 Task: Look for space in Ramanayyapeta, India from 2nd June, 2023 to 6th June, 2023 for 1 adult in price range Rs.10000 to Rs.13000. Place can be private room with 1  bedroom having 1 bed and 1 bathroom. Property type can be house, flat, guest house, hotel. Amenities needed are: washing machine. Booking option can be shelf check-in. Required host language is English.
Action: Mouse moved to (460, 101)
Screenshot: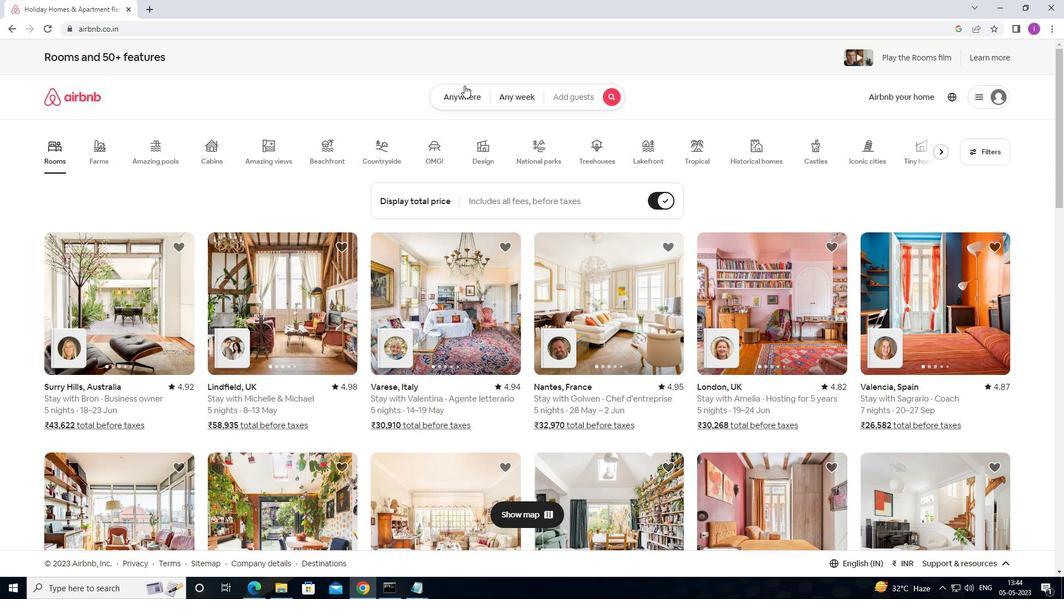 
Action: Mouse pressed left at (460, 101)
Screenshot: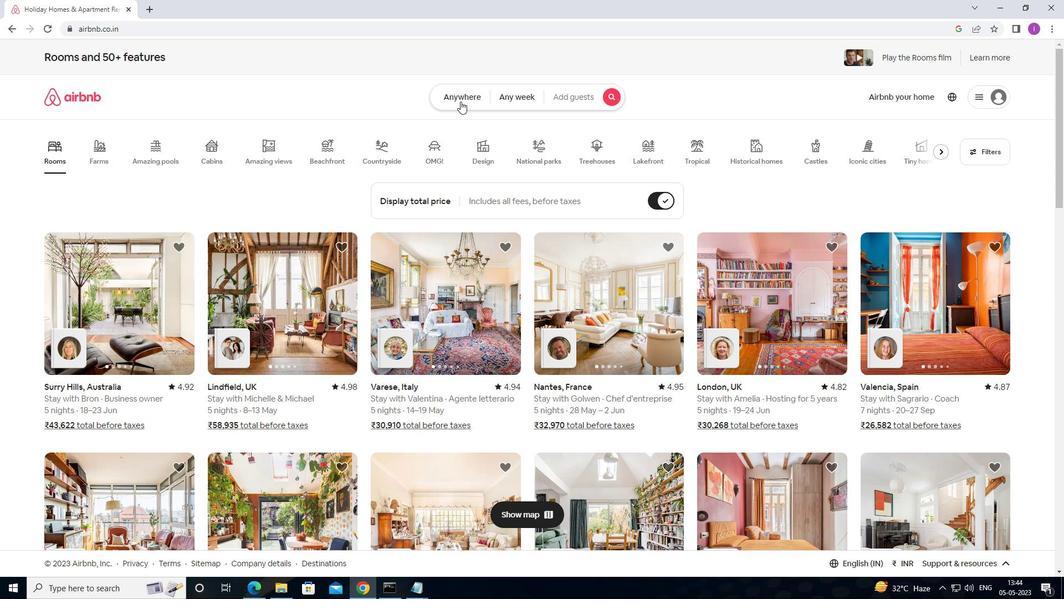 
Action: Mouse moved to (331, 138)
Screenshot: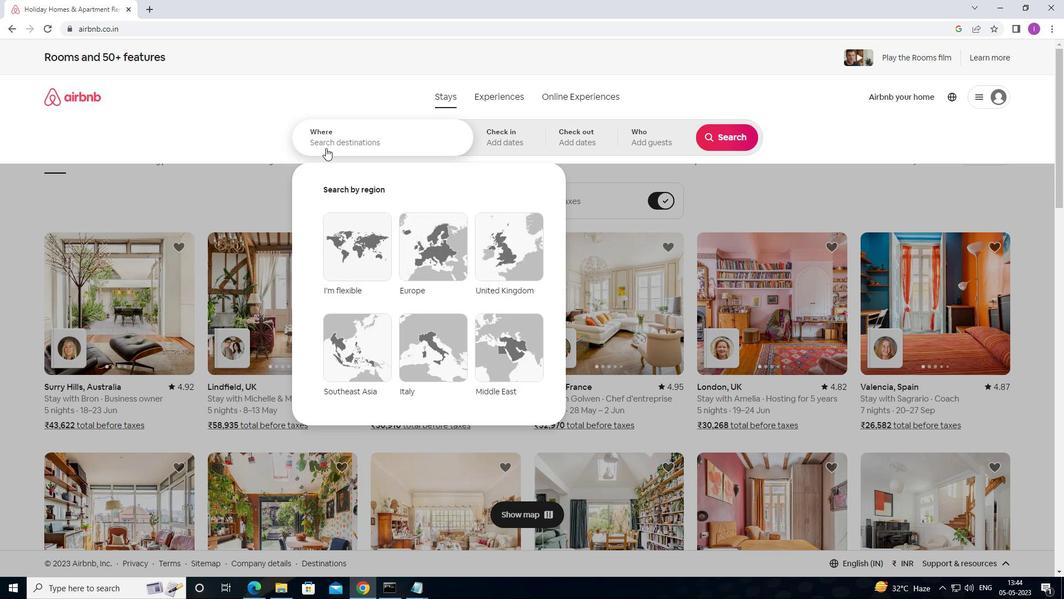 
Action: Mouse pressed left at (331, 138)
Screenshot: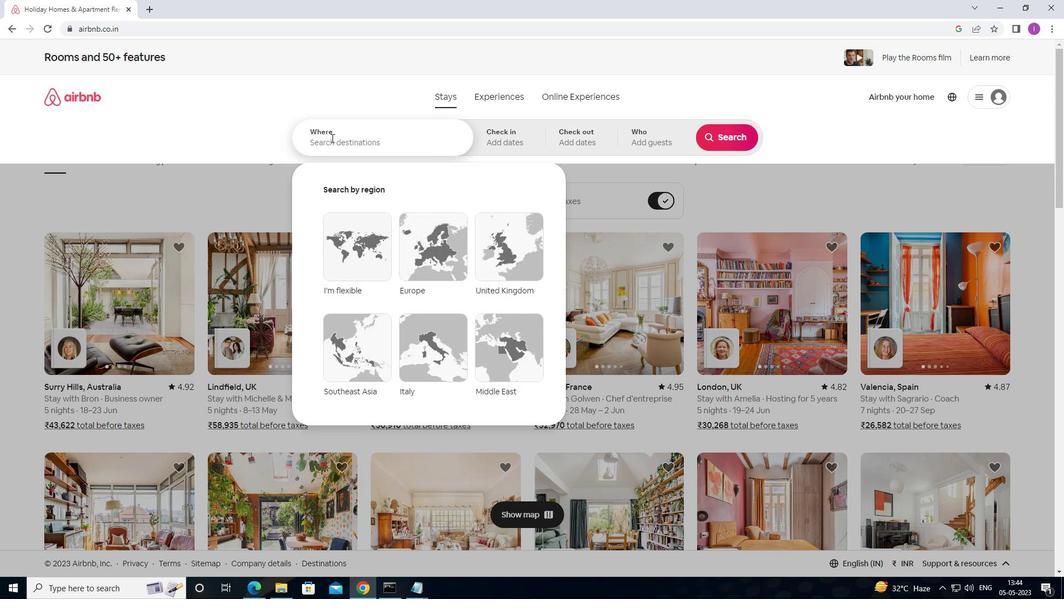 
Action: Mouse moved to (337, 148)
Screenshot: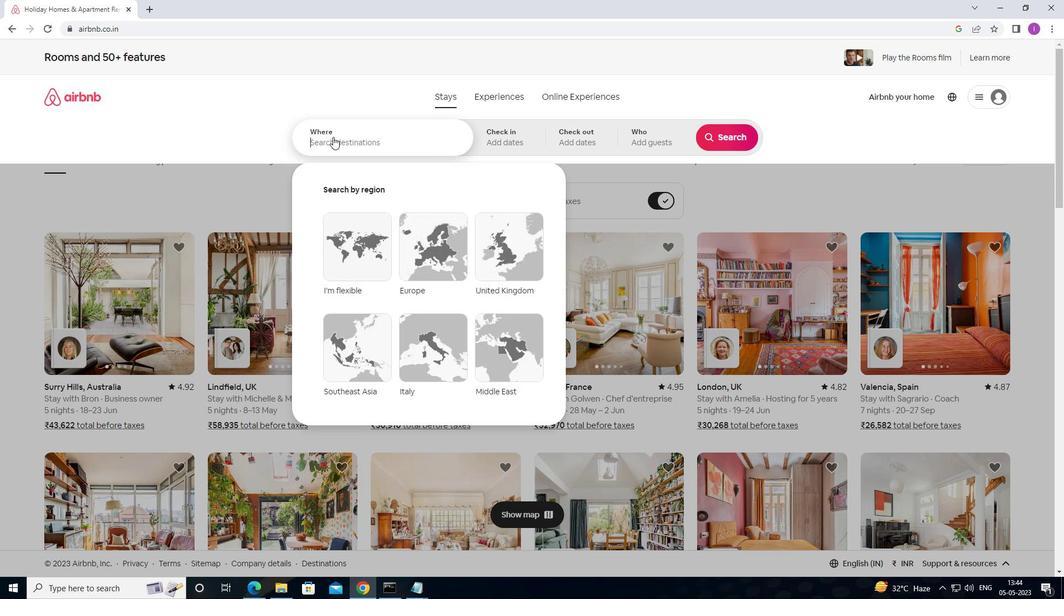 
Action: Key pressed <Key.shift><Key.shift><Key.shift><Key.shift><Key.shift><Key.shift><Key.shift>RAMANAYYAPETA,<Key.shift>INDIA
Screenshot: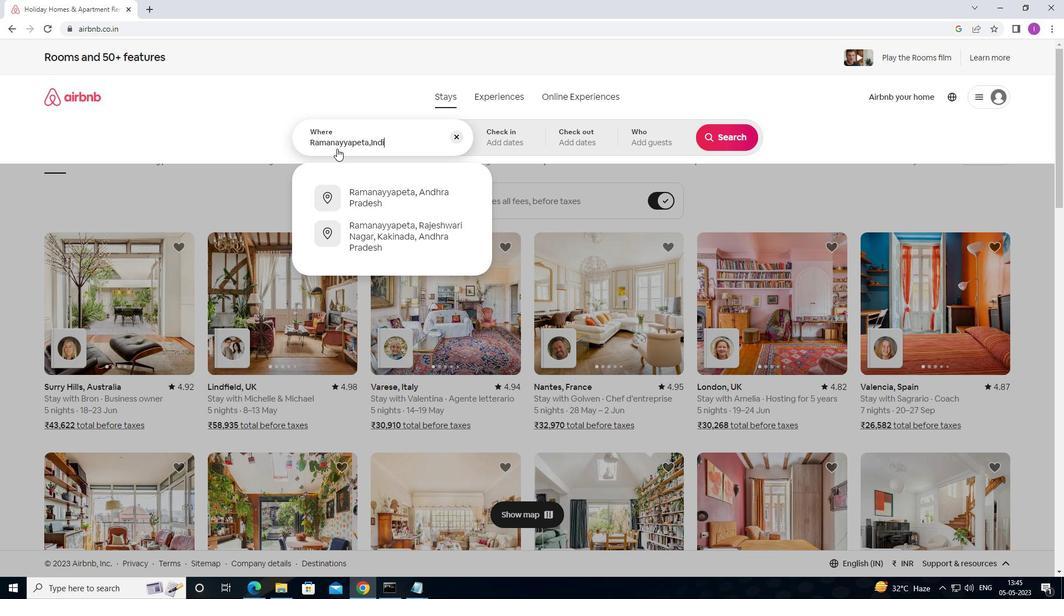 
Action: Mouse moved to (499, 142)
Screenshot: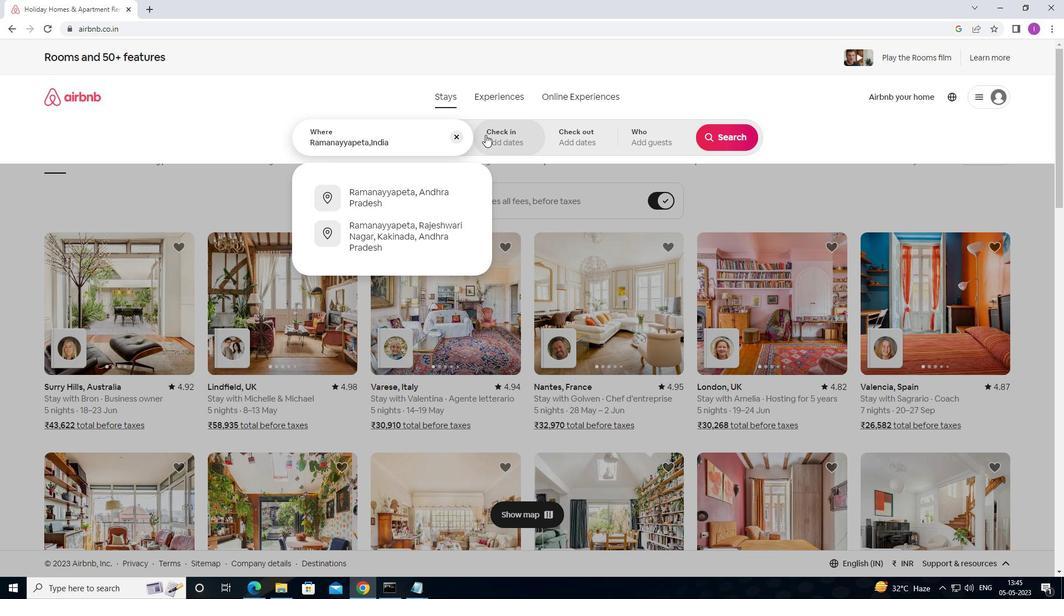 
Action: Mouse pressed left at (499, 142)
Screenshot: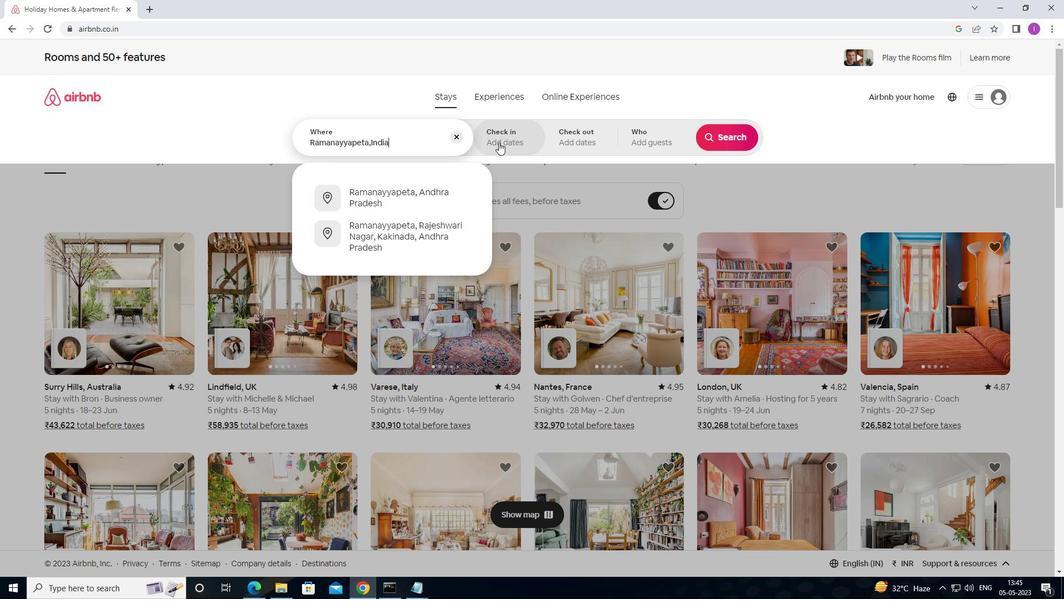 
Action: Mouse moved to (688, 266)
Screenshot: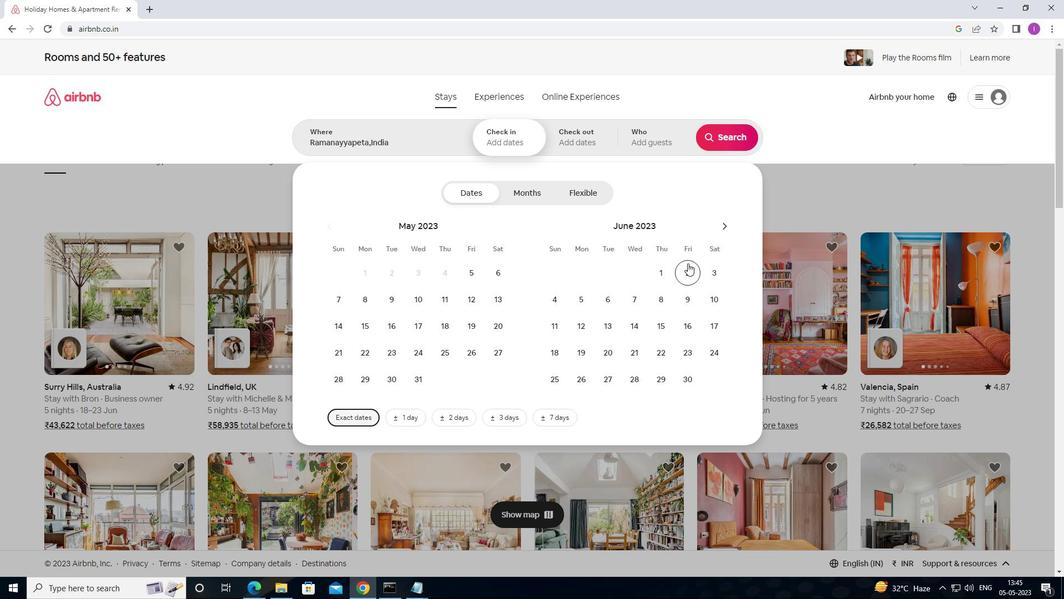 
Action: Mouse pressed left at (688, 266)
Screenshot: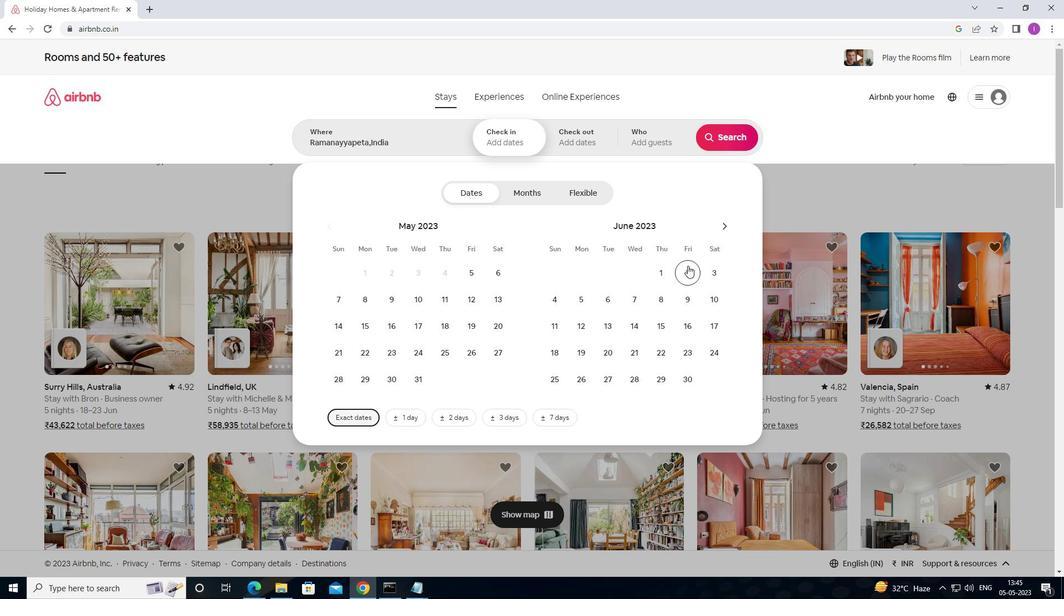 
Action: Mouse moved to (609, 302)
Screenshot: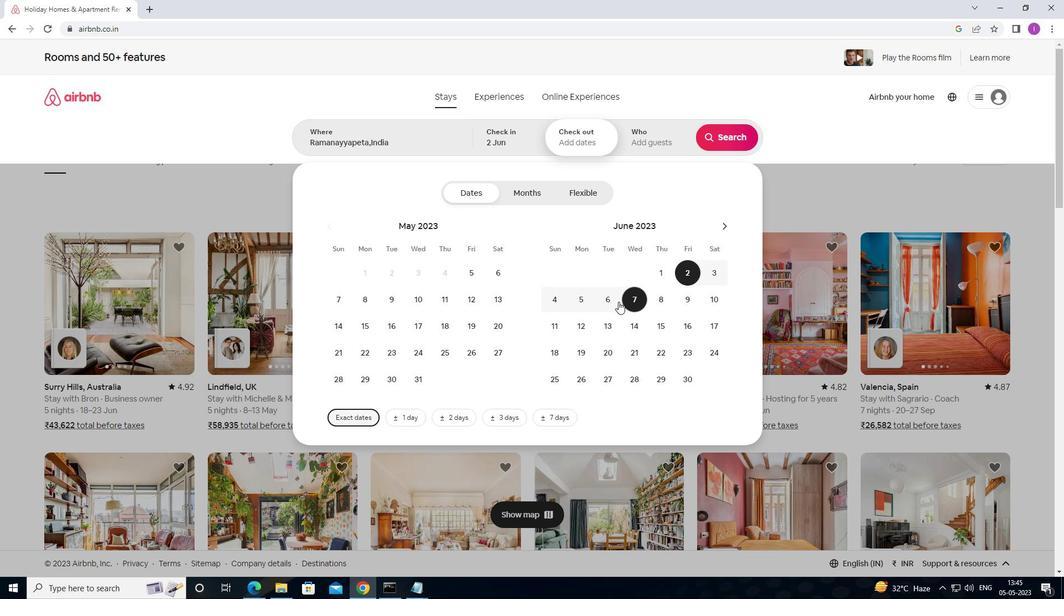 
Action: Mouse pressed left at (609, 302)
Screenshot: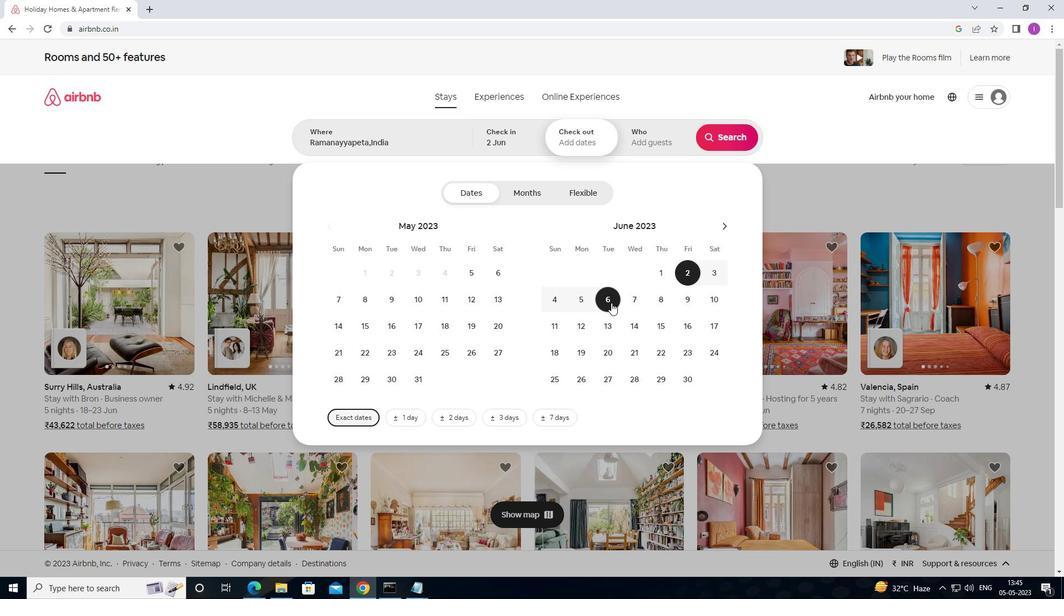 
Action: Mouse moved to (637, 148)
Screenshot: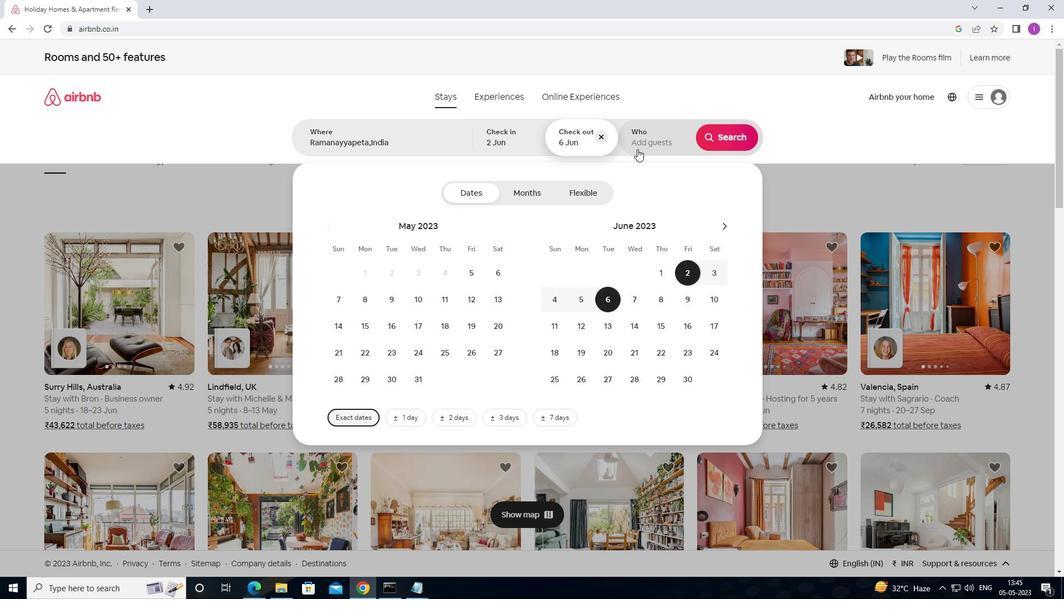 
Action: Mouse pressed left at (637, 148)
Screenshot: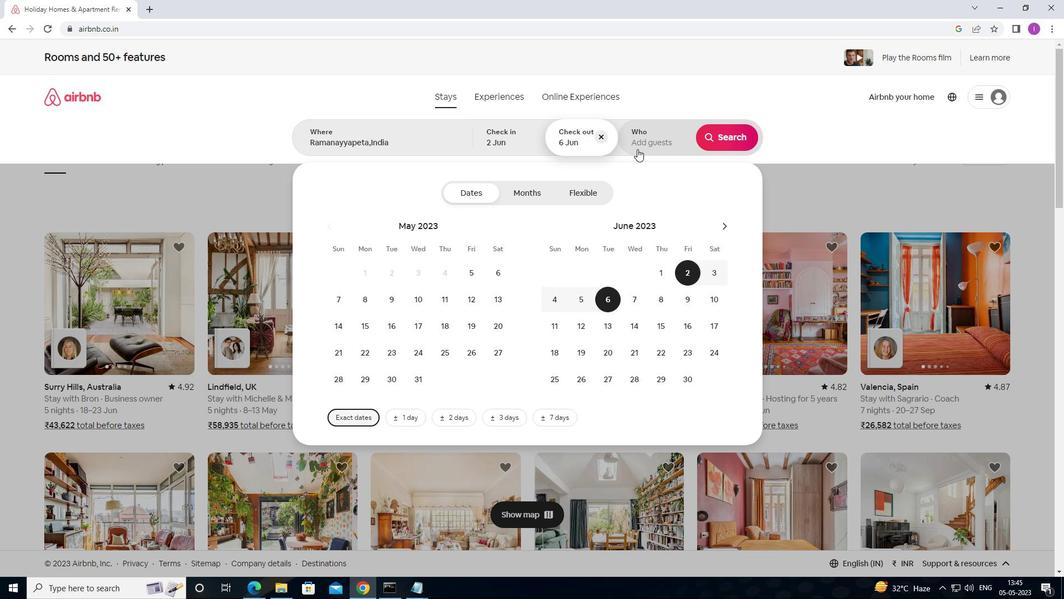 
Action: Mouse moved to (733, 200)
Screenshot: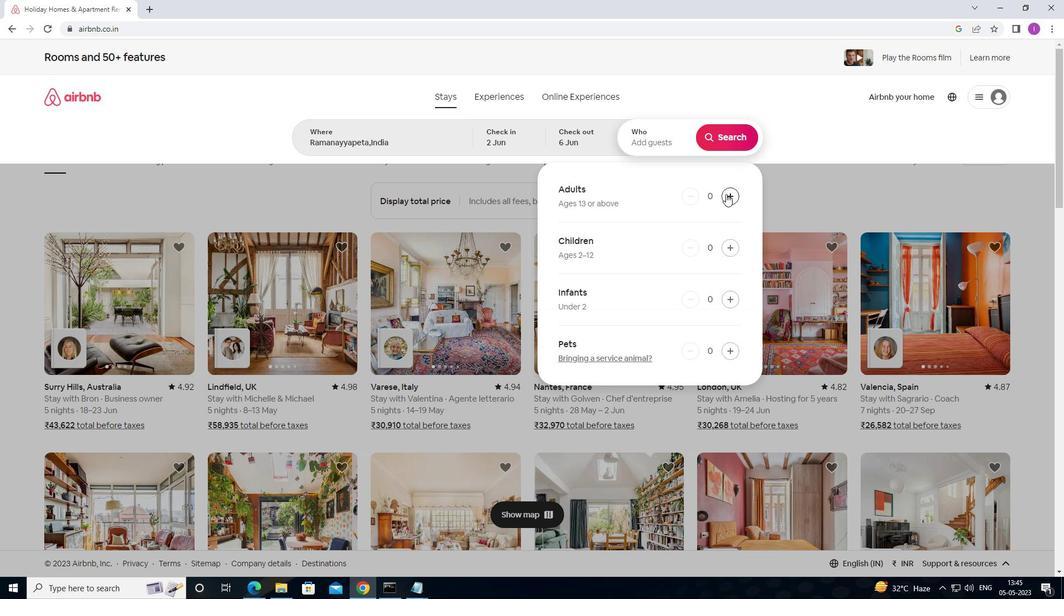 
Action: Mouse pressed left at (733, 200)
Screenshot: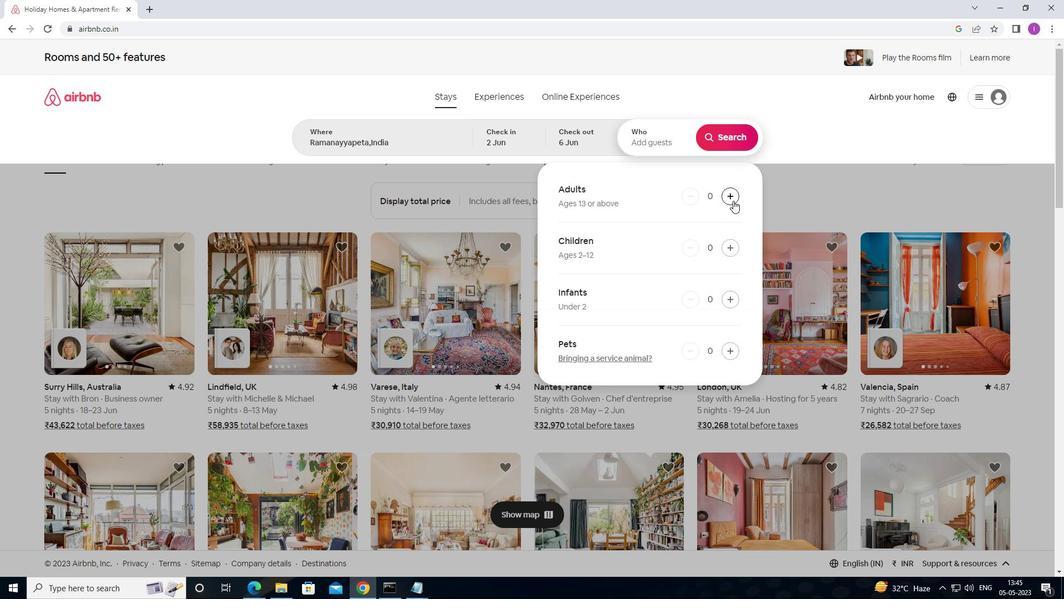 
Action: Mouse moved to (709, 138)
Screenshot: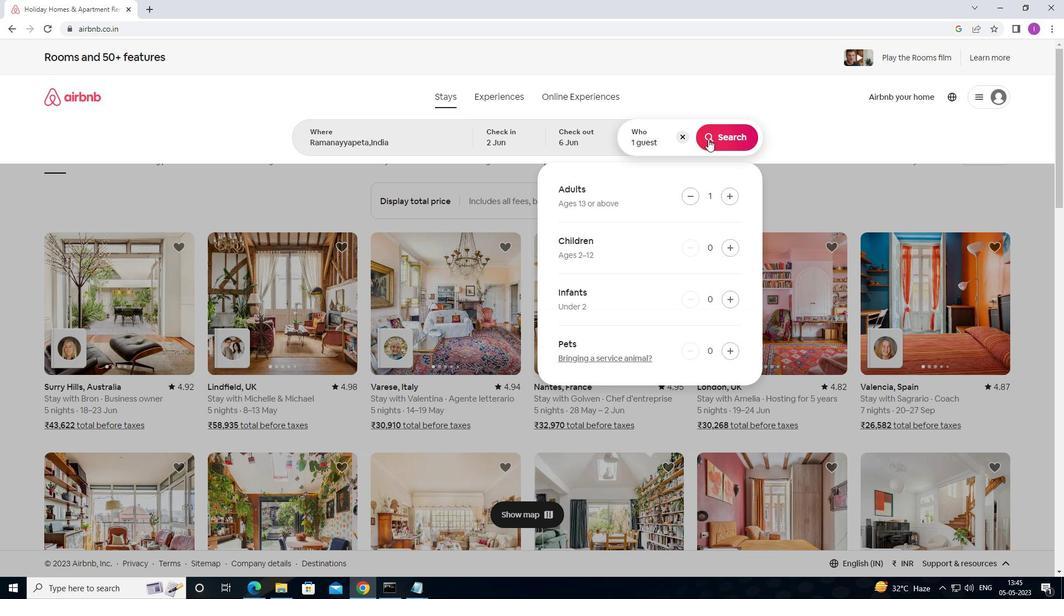 
Action: Mouse pressed left at (709, 138)
Screenshot: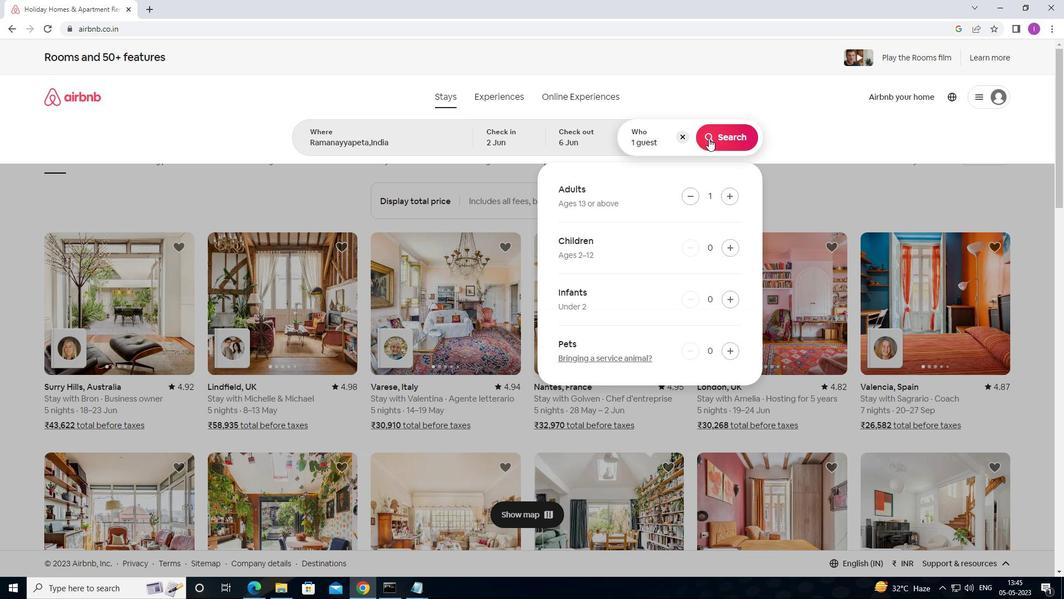 
Action: Mouse moved to (1010, 109)
Screenshot: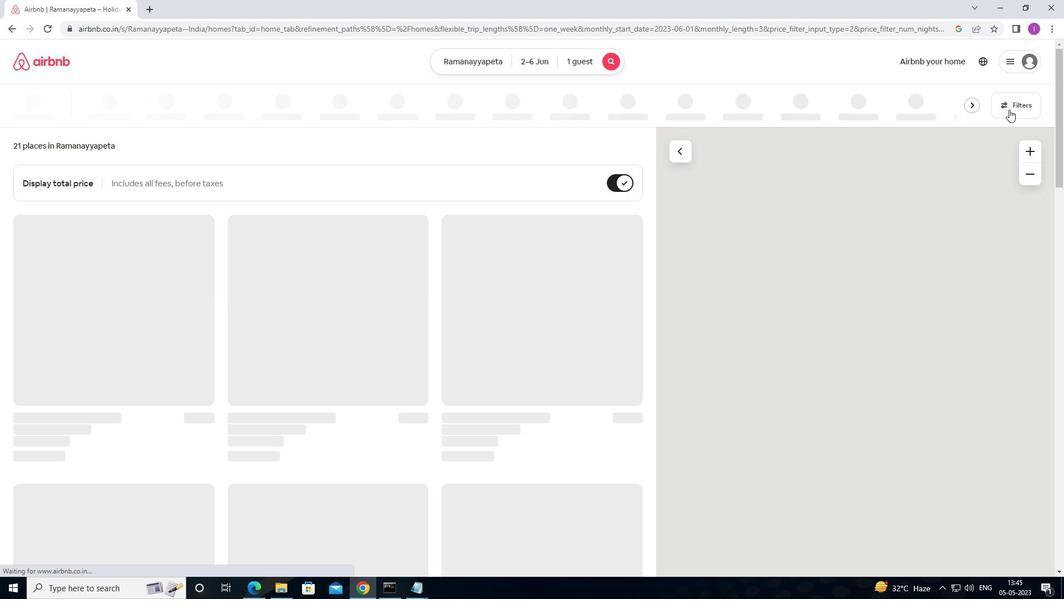 
Action: Mouse pressed left at (1010, 109)
Screenshot: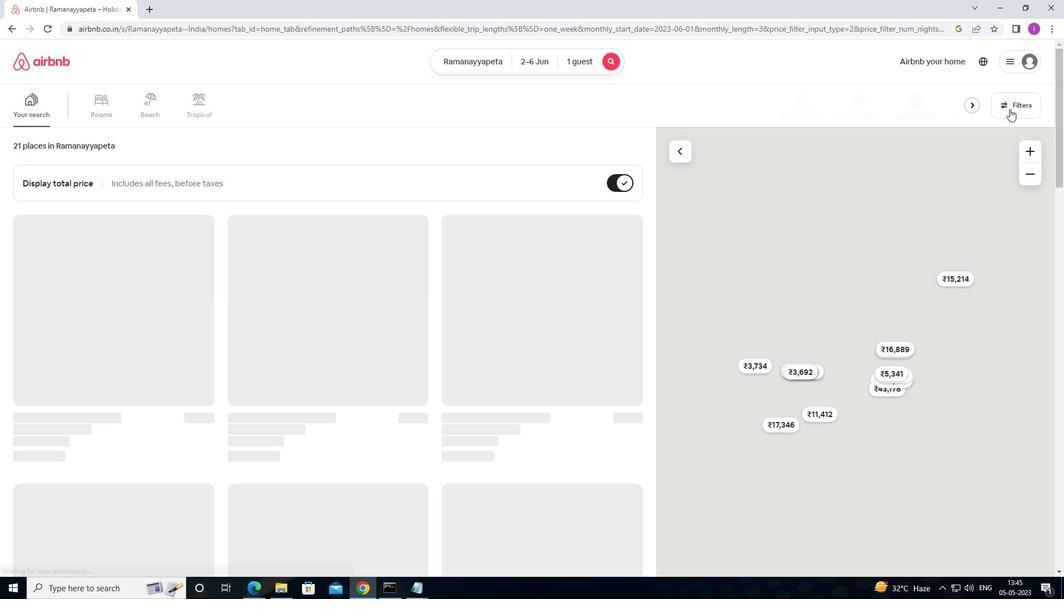 
Action: Mouse moved to (389, 377)
Screenshot: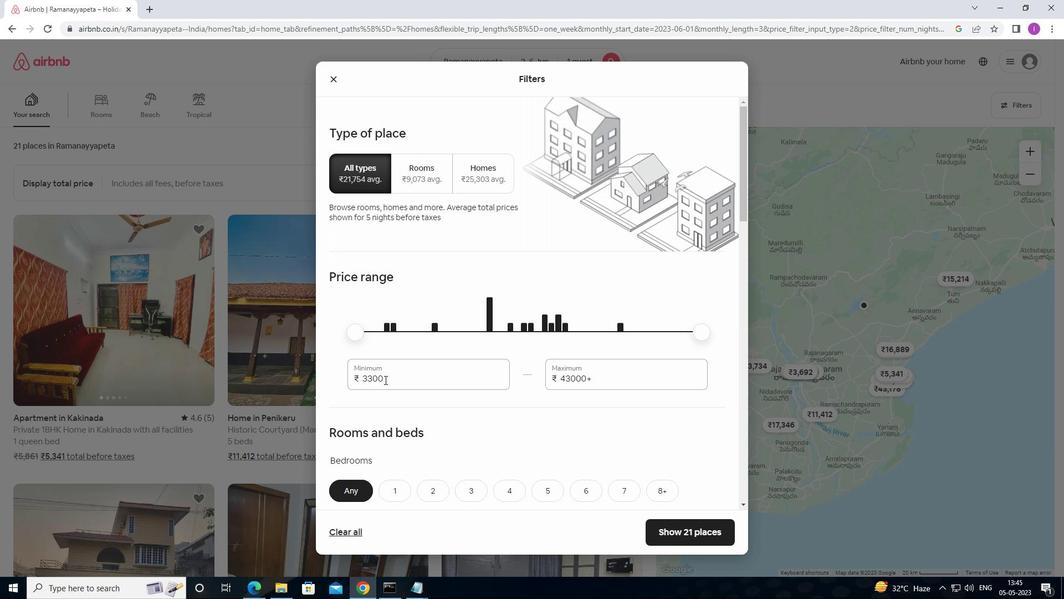 
Action: Mouse pressed left at (389, 377)
Screenshot: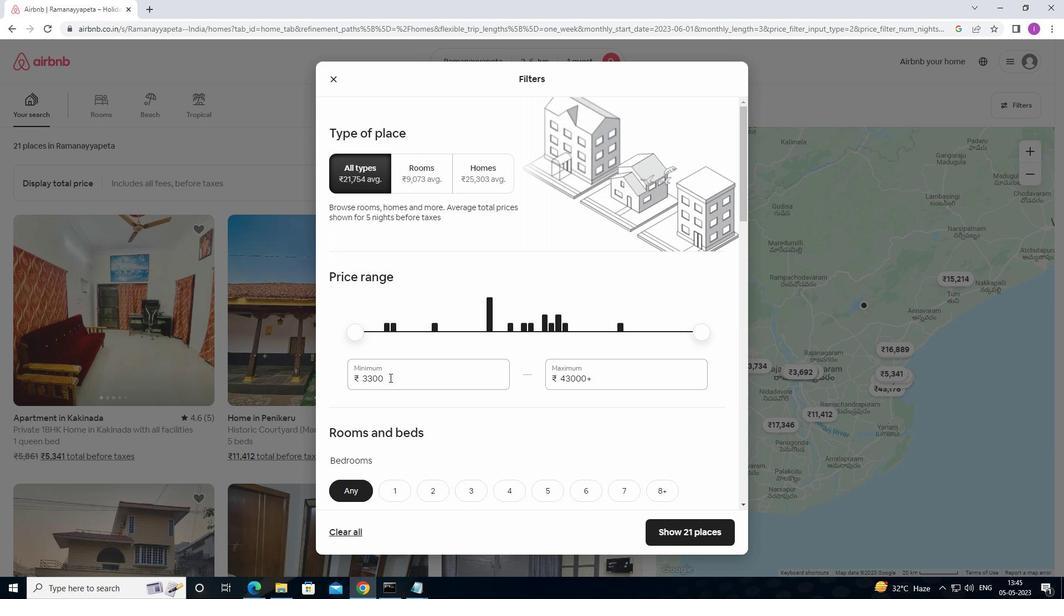 
Action: Mouse moved to (490, 361)
Screenshot: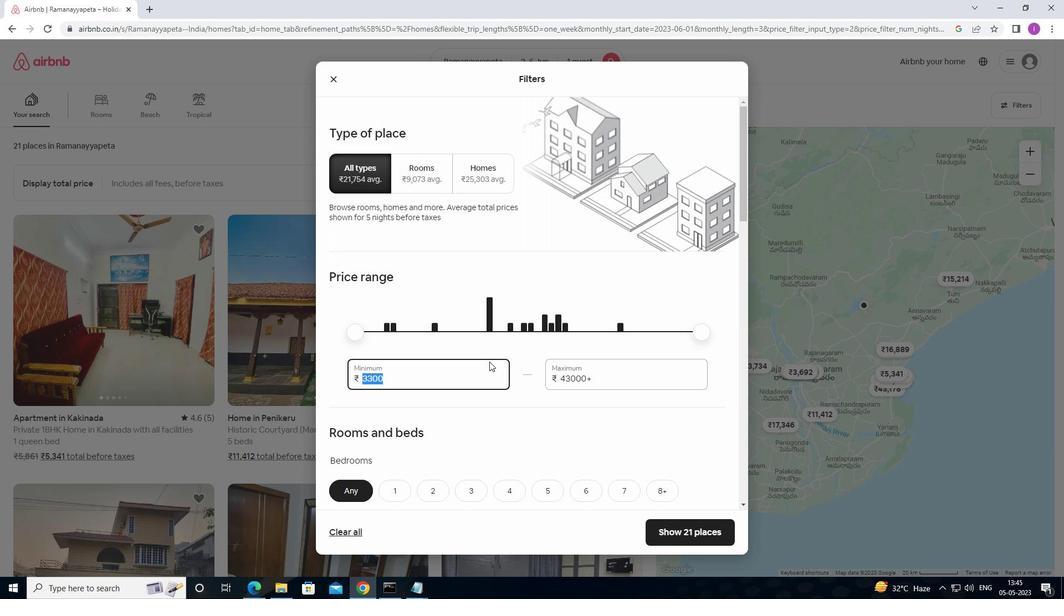 
Action: Key pressed 1
Screenshot: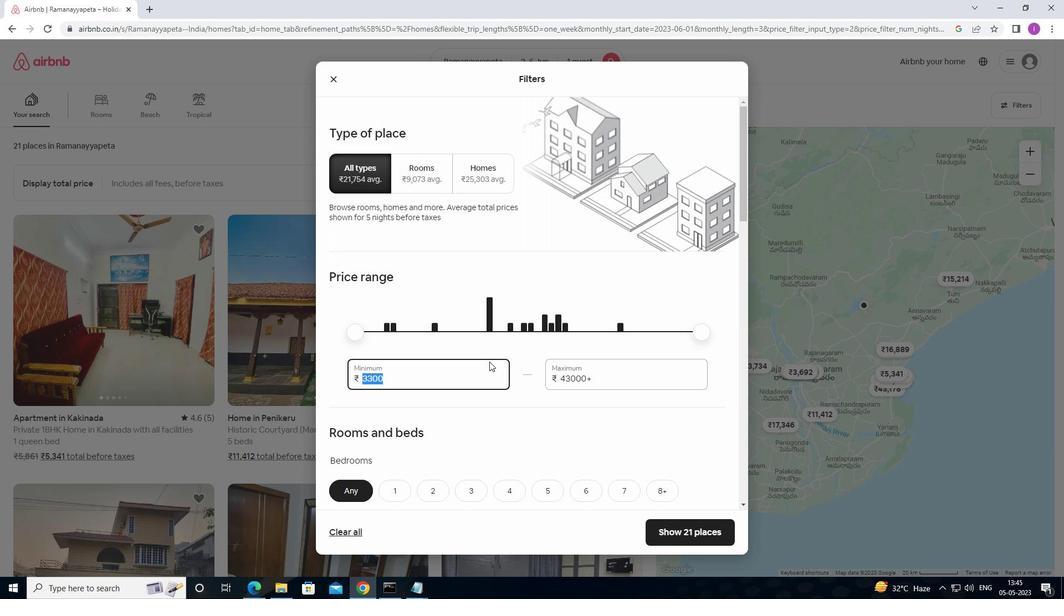 
Action: Mouse moved to (500, 362)
Screenshot: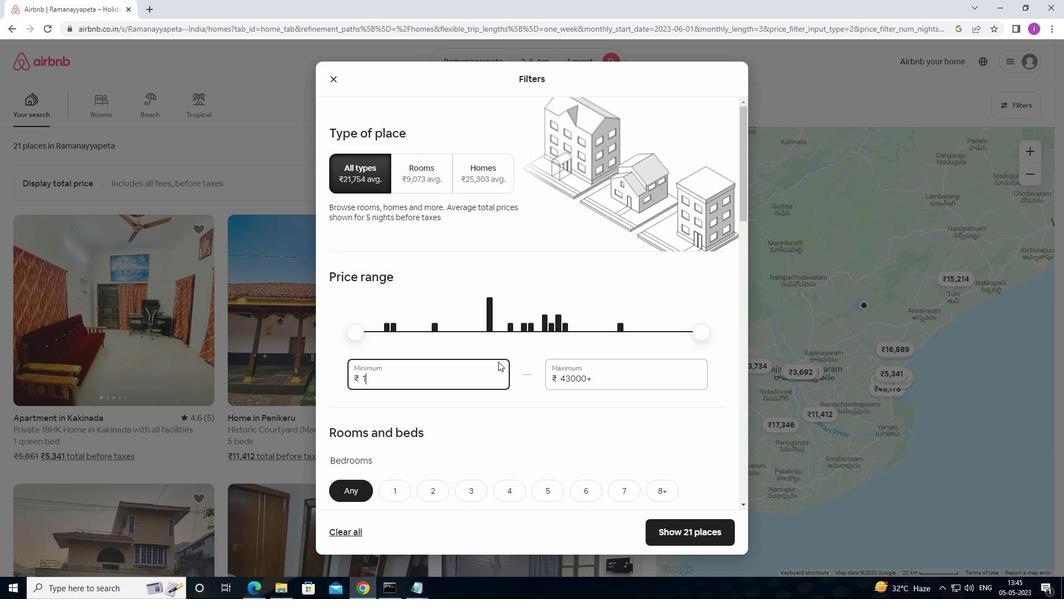 
Action: Key pressed 0
Screenshot: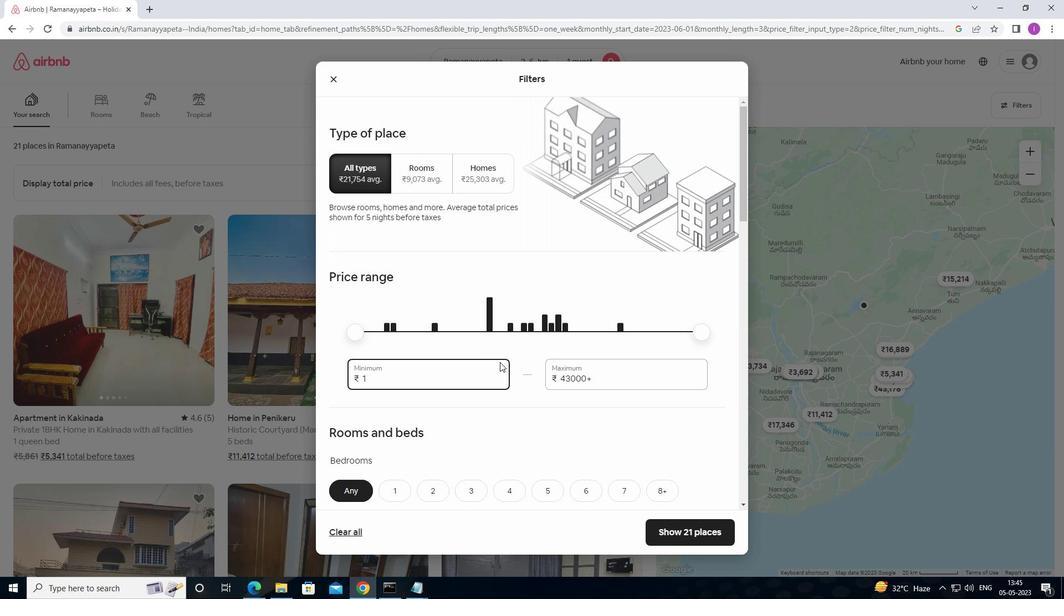 
Action: Mouse moved to (504, 359)
Screenshot: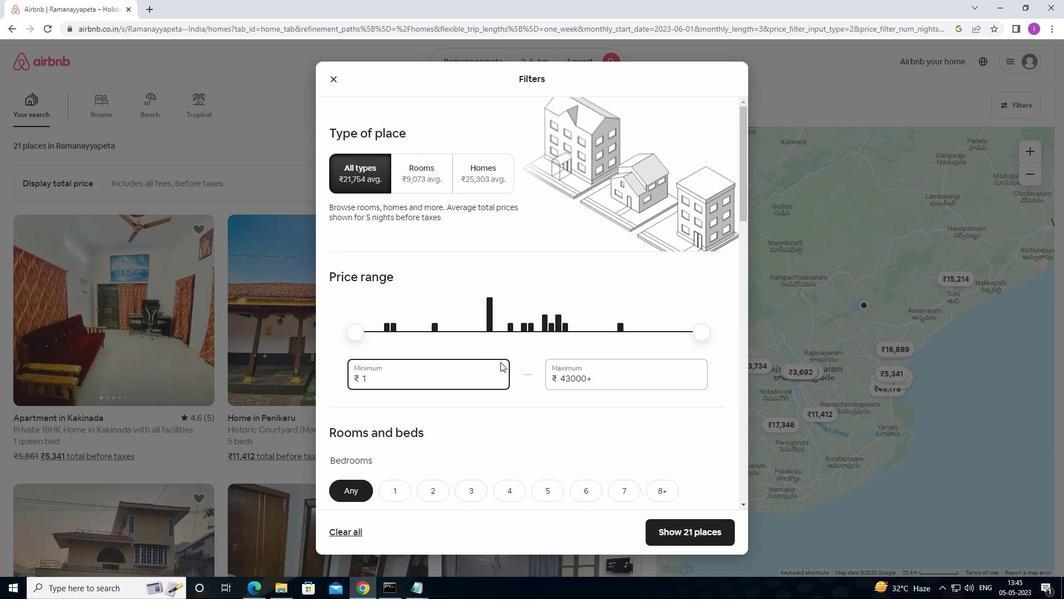 
Action: Key pressed 000
Screenshot: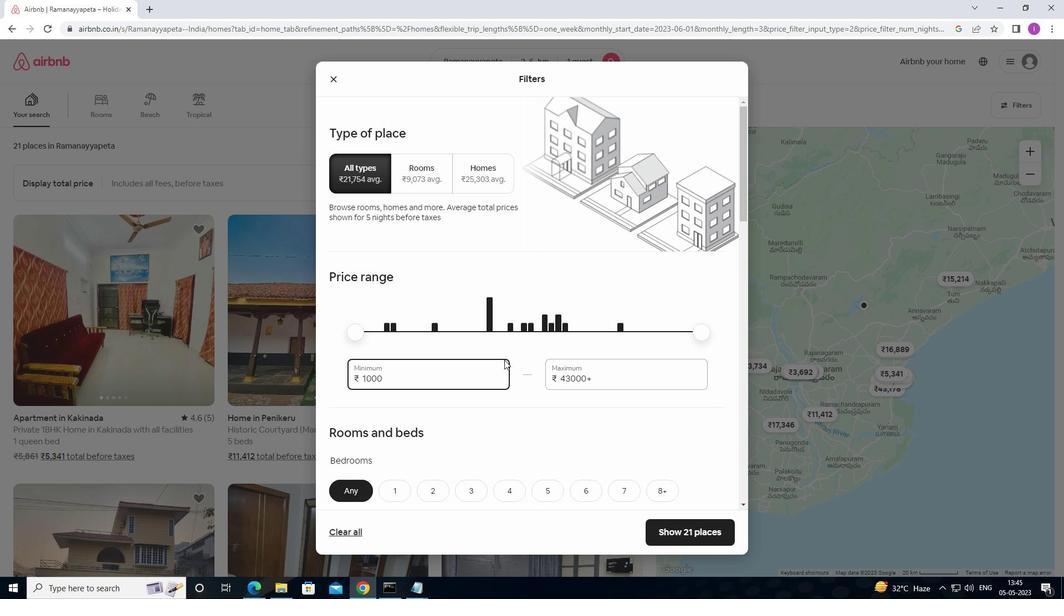 
Action: Mouse moved to (601, 375)
Screenshot: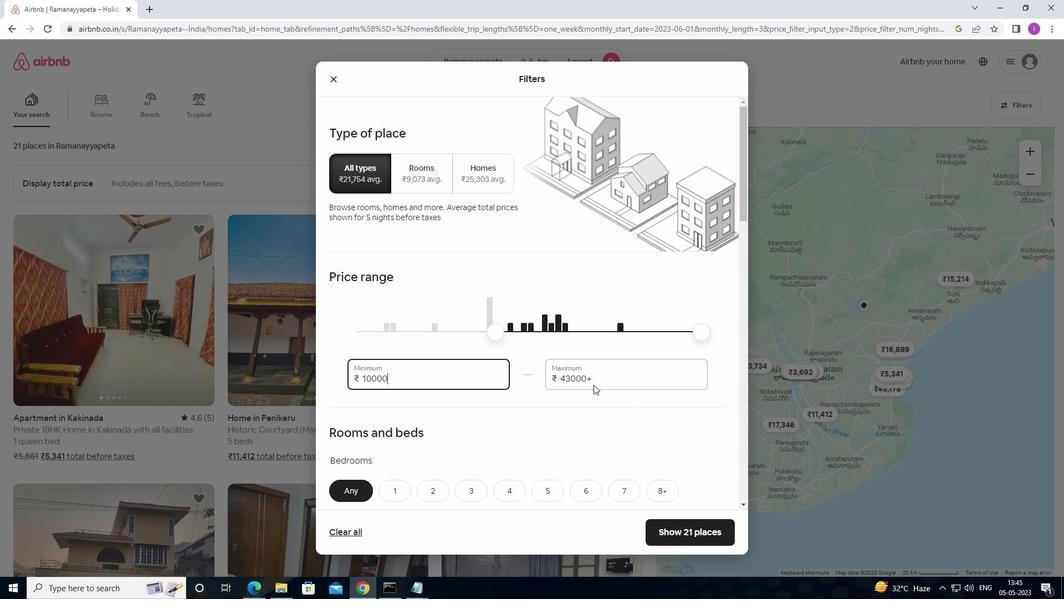 
Action: Mouse pressed left at (601, 375)
Screenshot: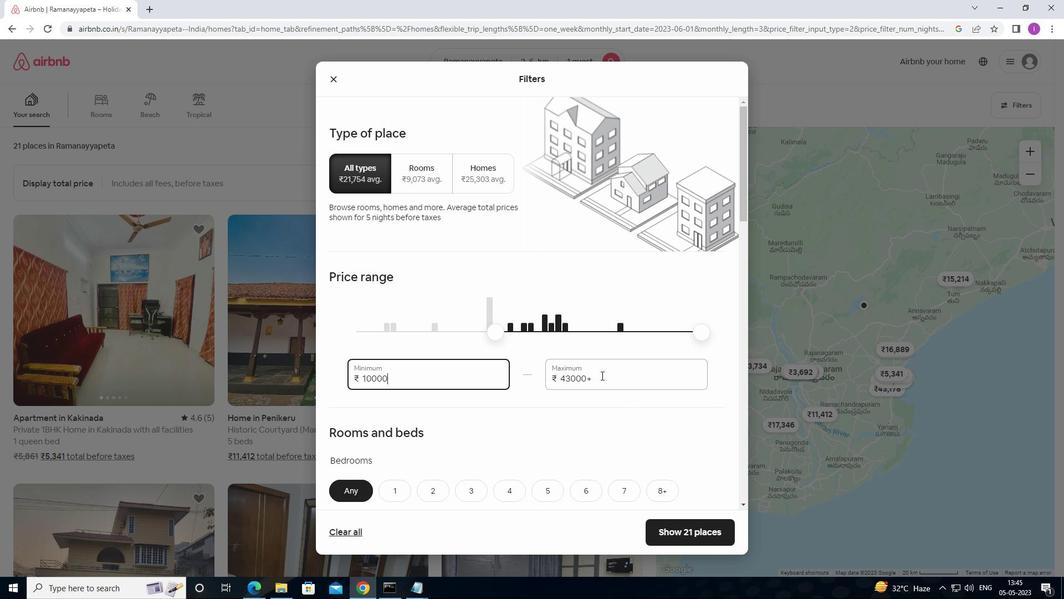 
Action: Mouse moved to (617, 369)
Screenshot: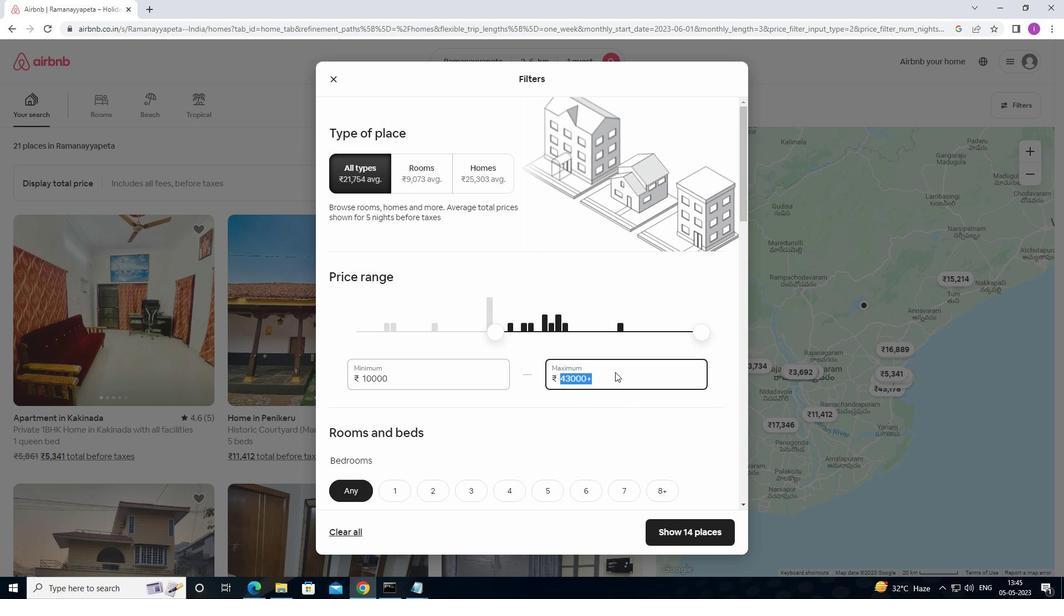 
Action: Key pressed 13
Screenshot: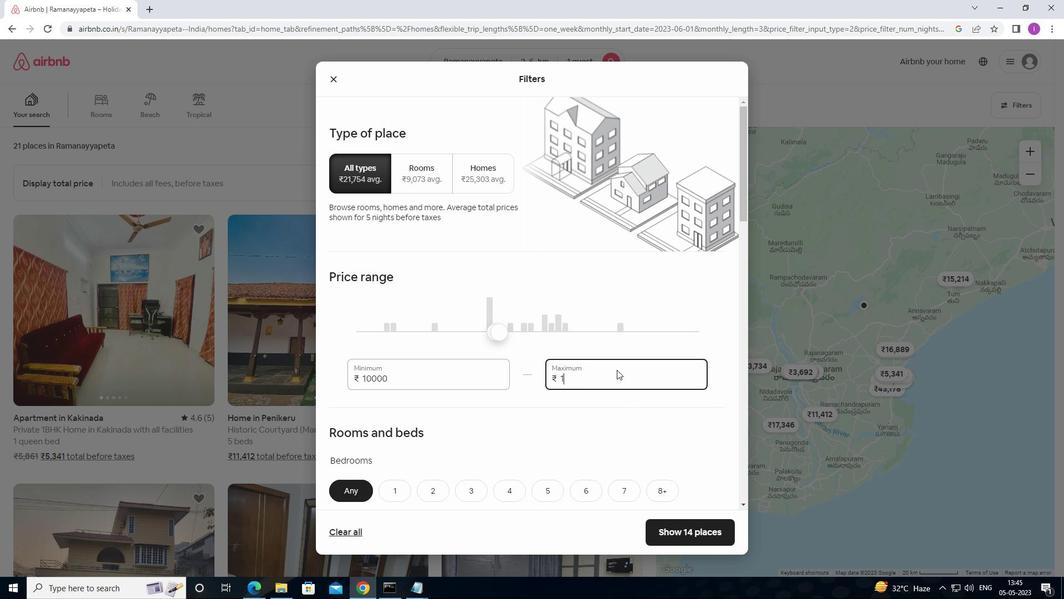 
Action: Mouse moved to (618, 371)
Screenshot: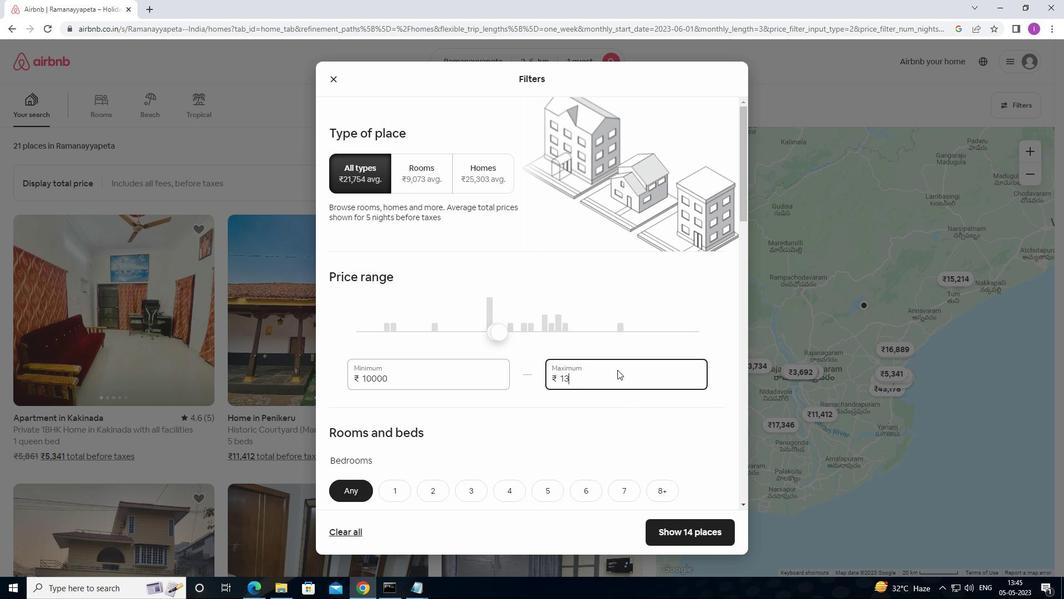 
Action: Key pressed 000
Screenshot: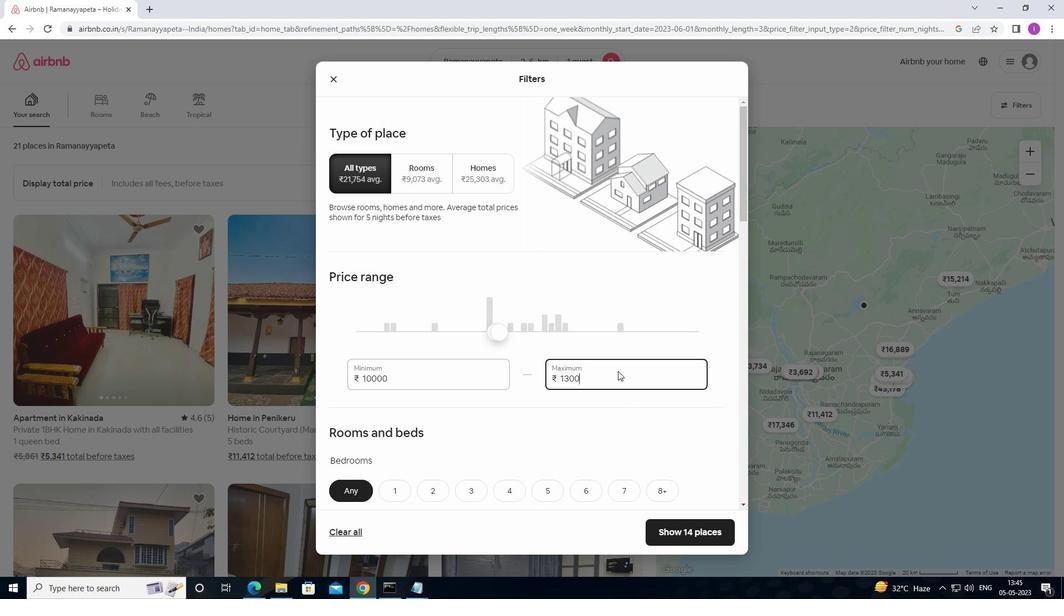 
Action: Mouse scrolled (618, 370) with delta (0, 0)
Screenshot: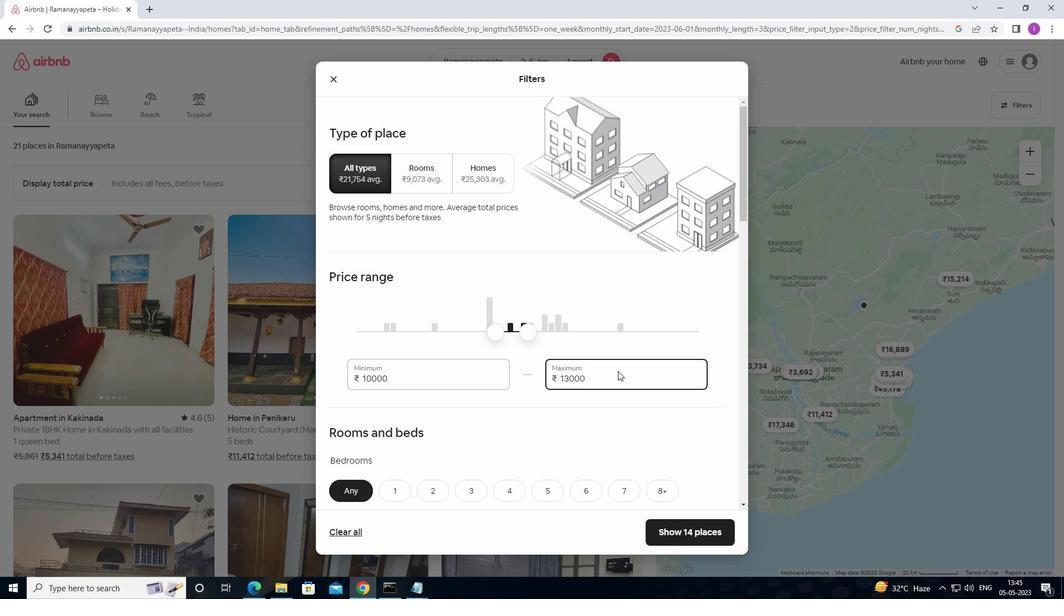 
Action: Mouse moved to (326, 451)
Screenshot: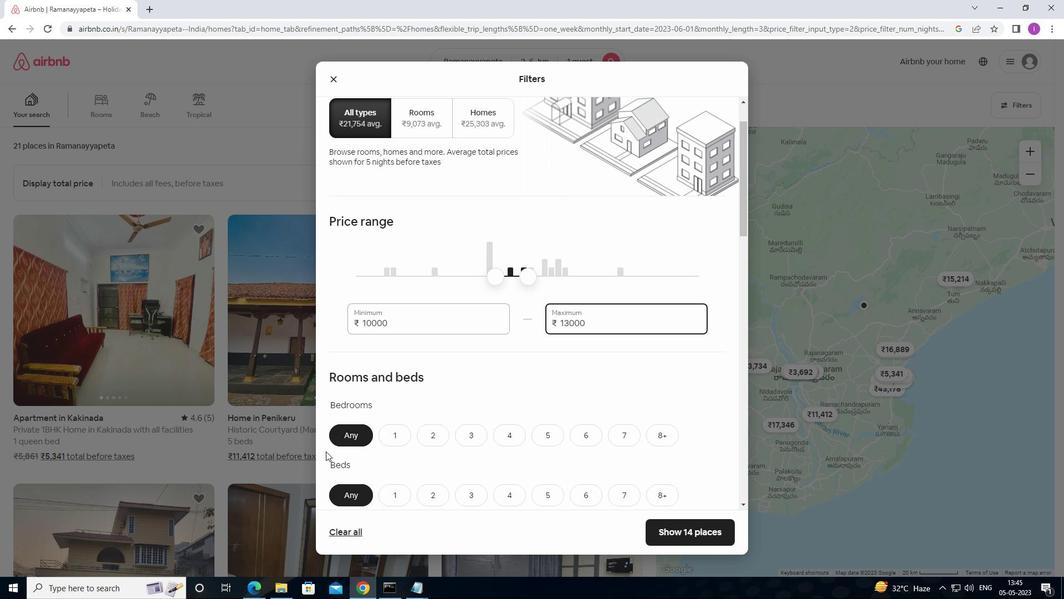
Action: Mouse scrolled (326, 450) with delta (0, 0)
Screenshot: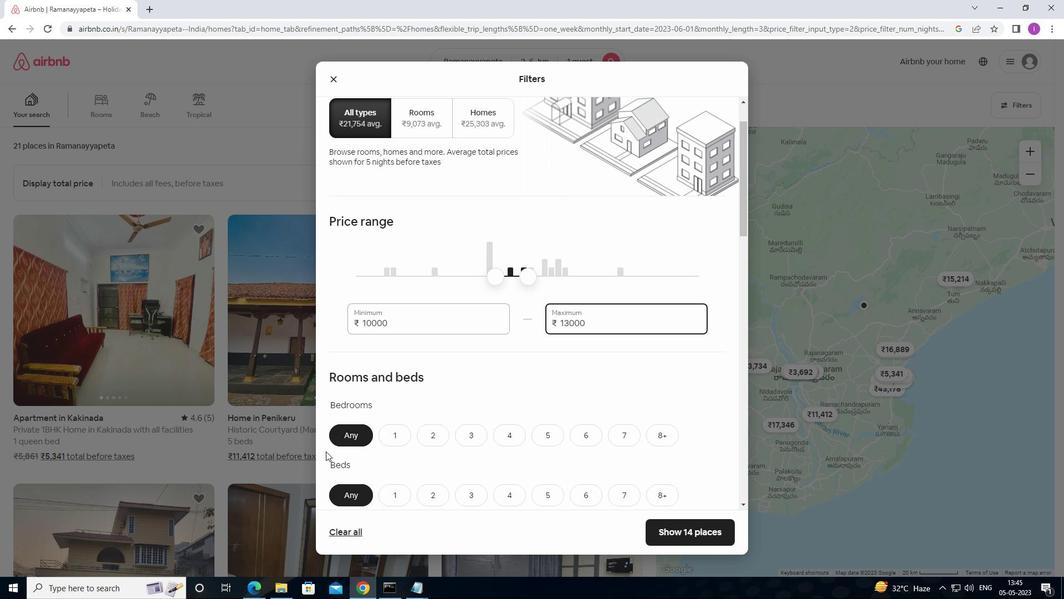 
Action: Mouse moved to (393, 384)
Screenshot: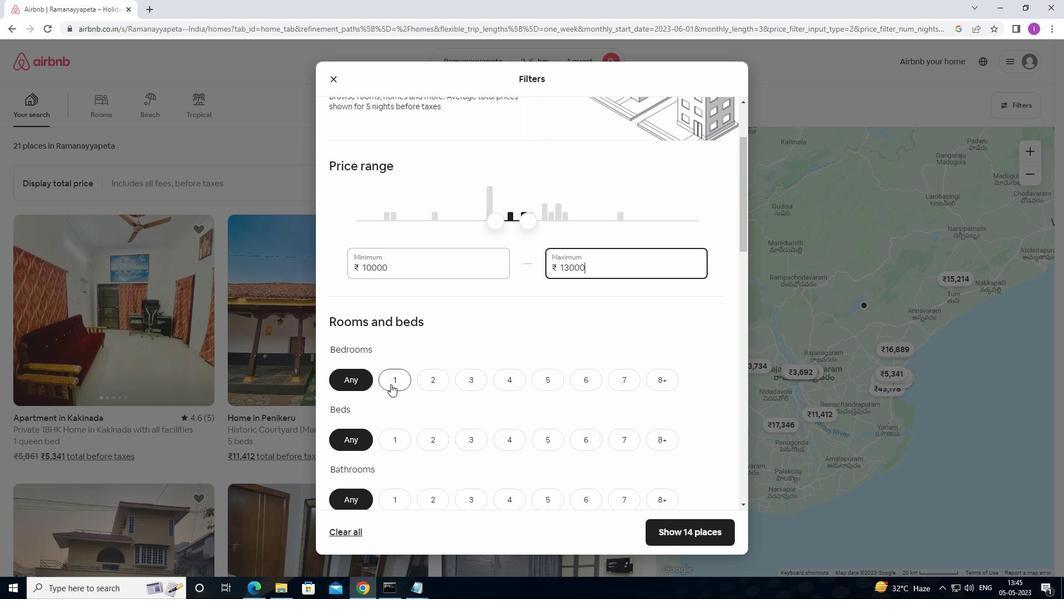 
Action: Mouse pressed left at (393, 384)
Screenshot: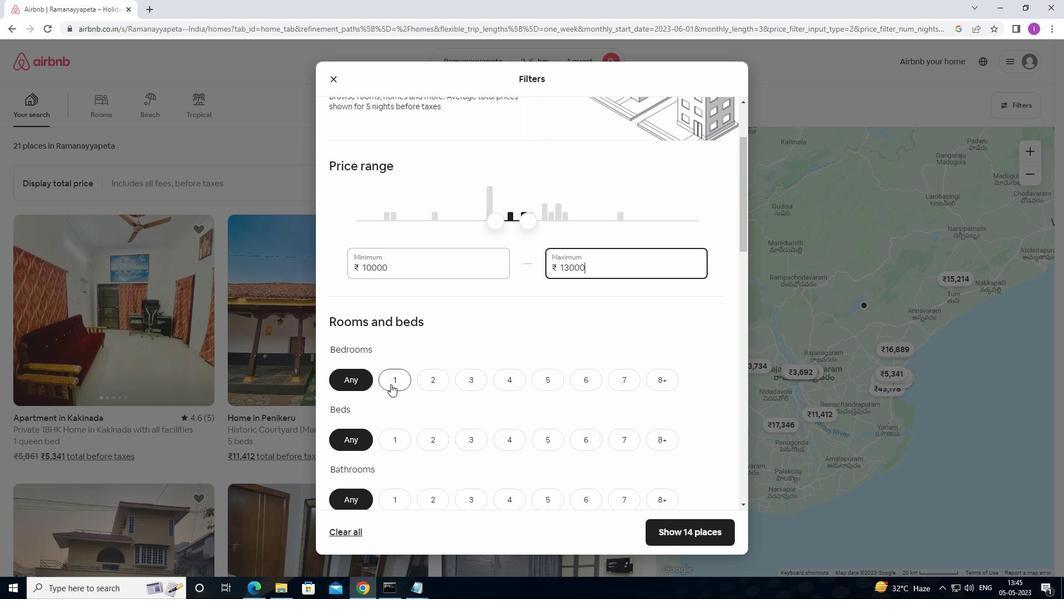 
Action: Mouse moved to (404, 416)
Screenshot: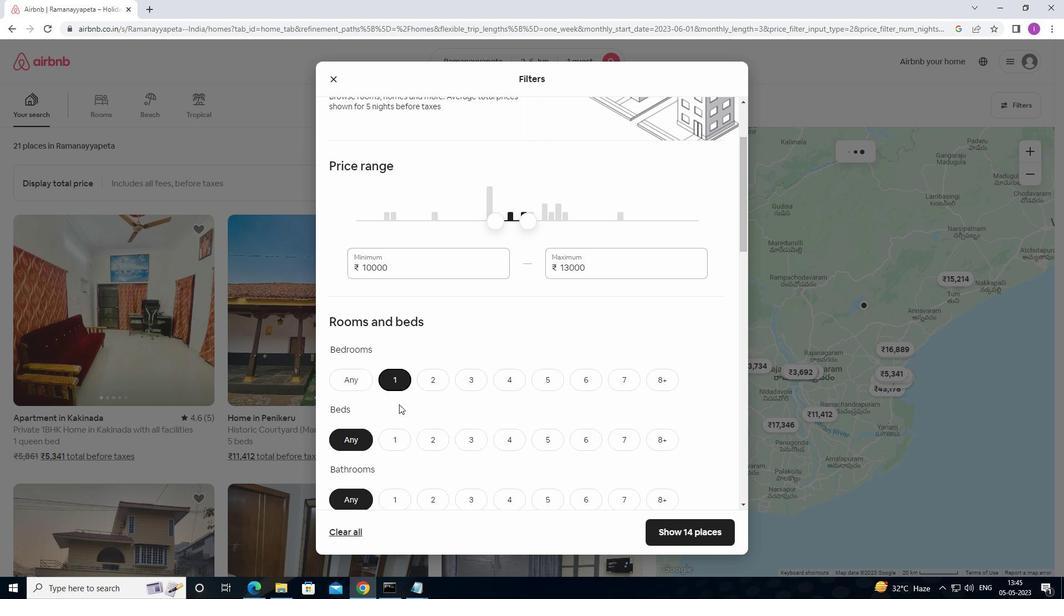 
Action: Mouse scrolled (404, 416) with delta (0, 0)
Screenshot: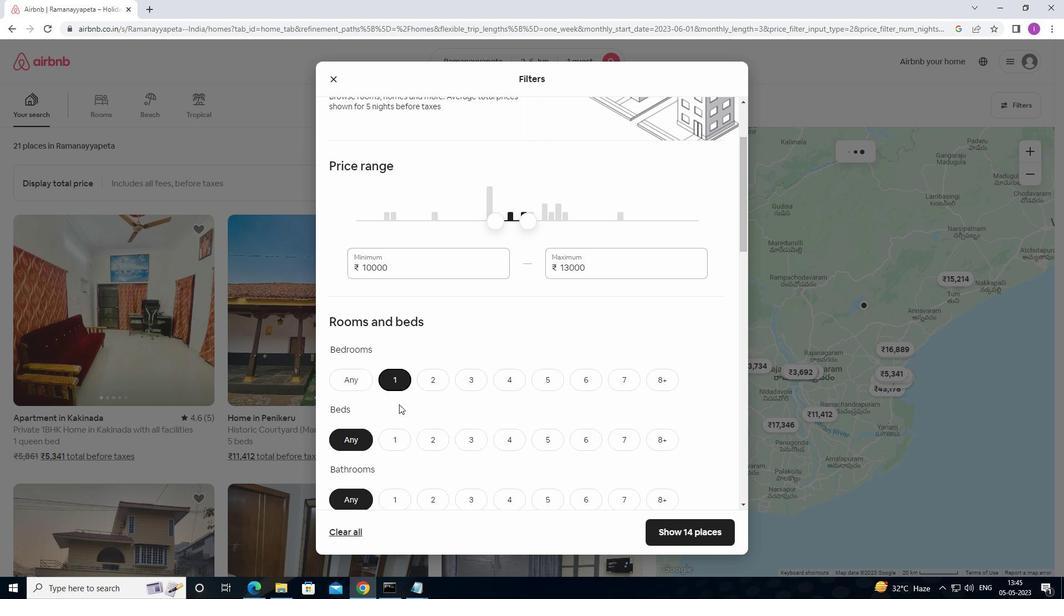 
Action: Mouse moved to (399, 392)
Screenshot: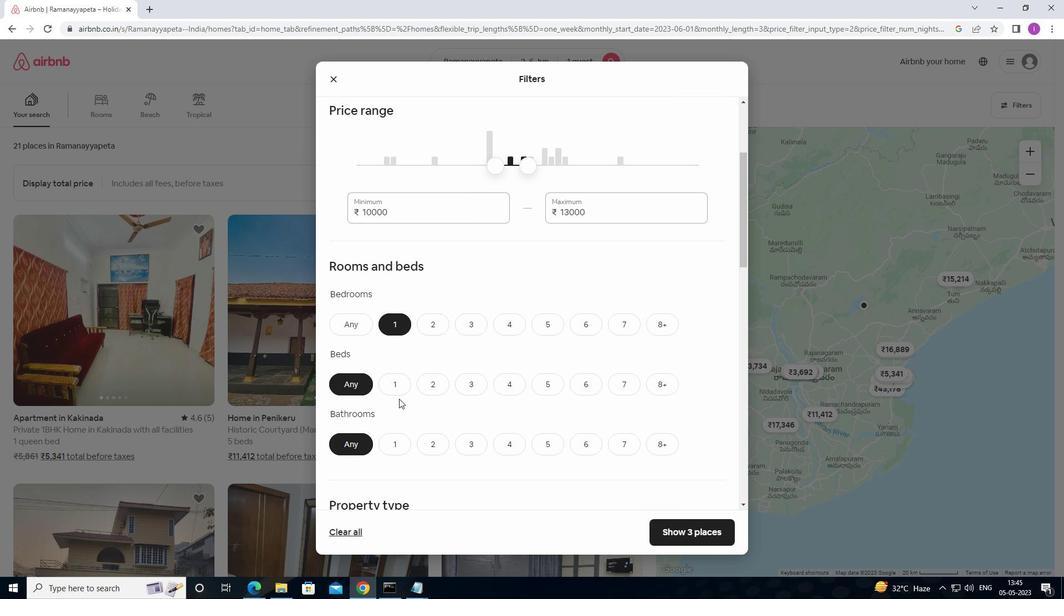 
Action: Mouse pressed left at (399, 392)
Screenshot: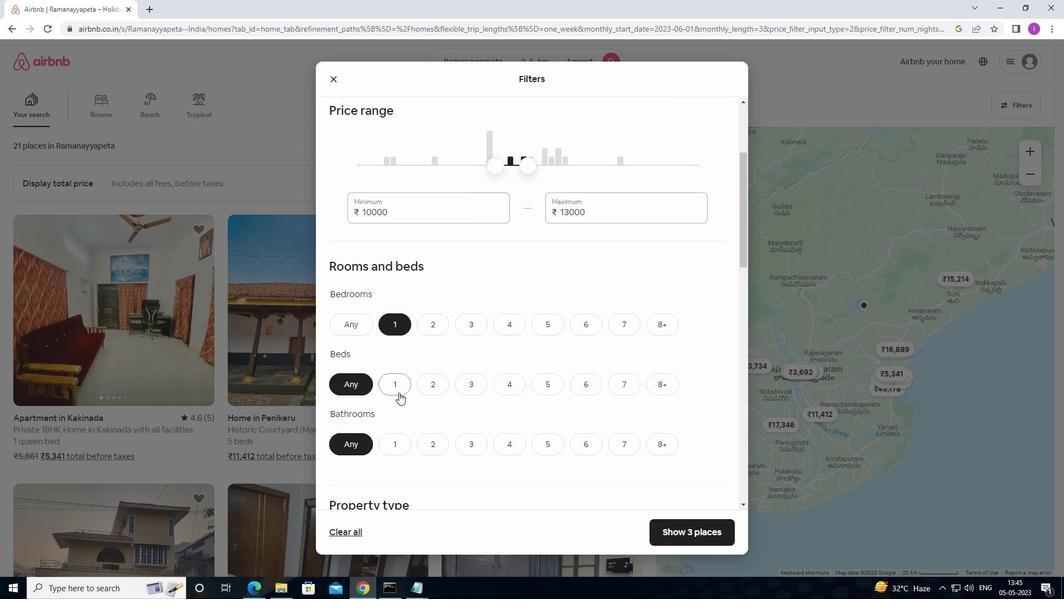 
Action: Mouse moved to (404, 439)
Screenshot: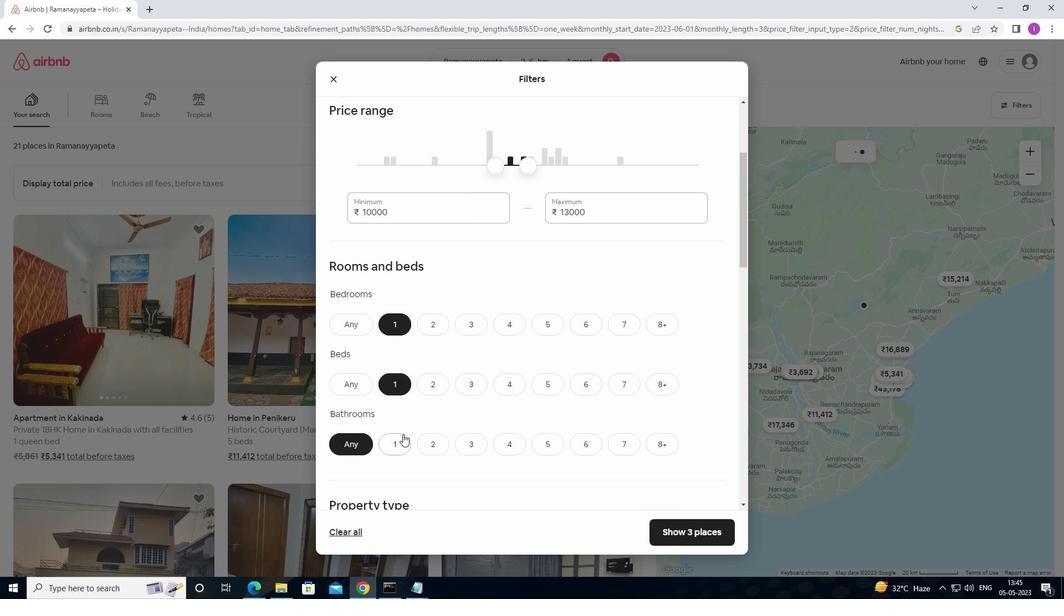 
Action: Mouse pressed left at (404, 439)
Screenshot: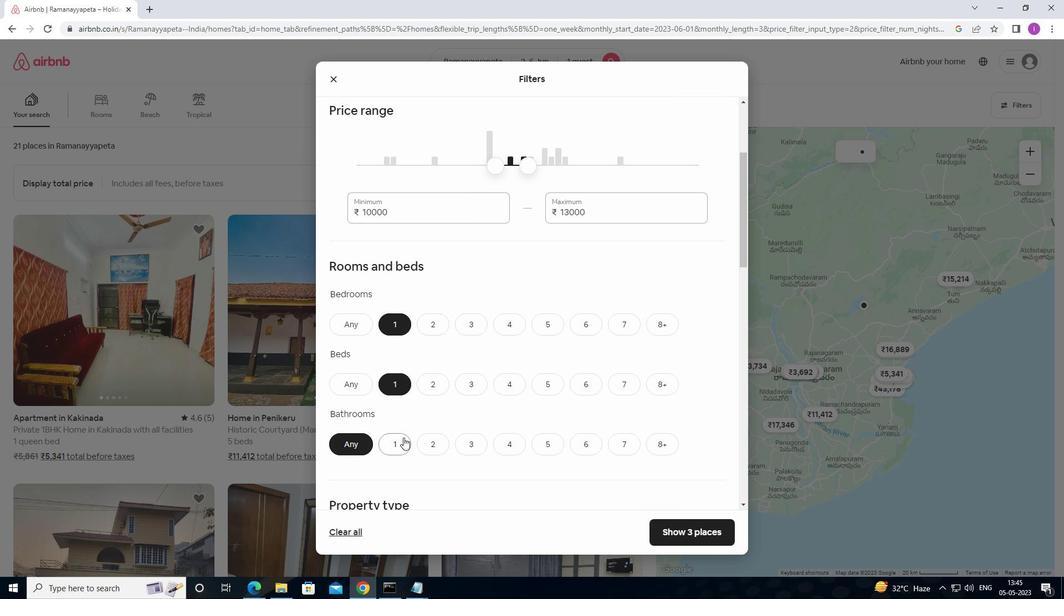 
Action: Mouse moved to (482, 423)
Screenshot: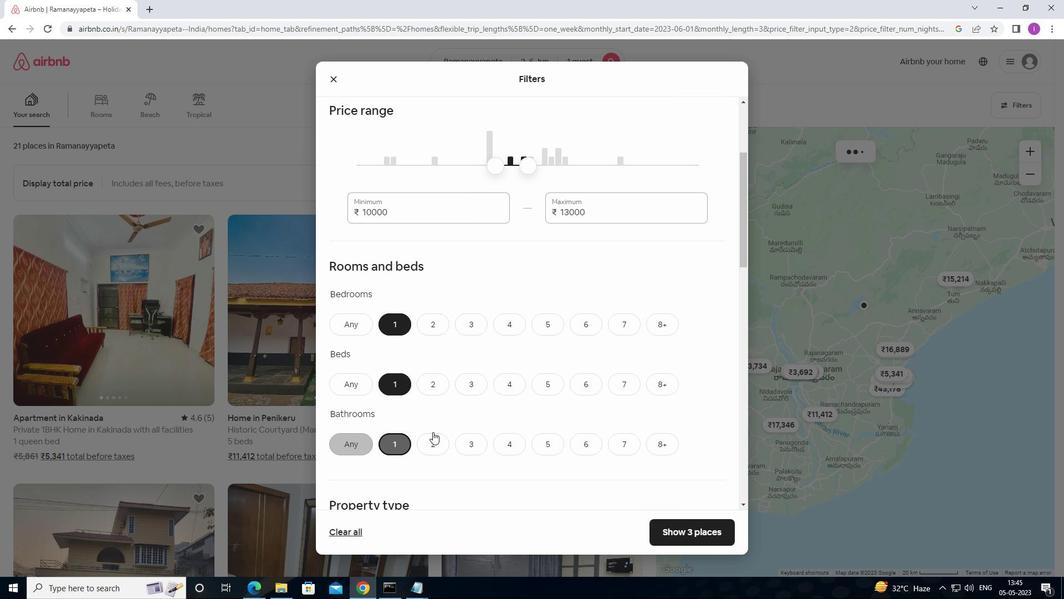 
Action: Mouse scrolled (482, 423) with delta (0, 0)
Screenshot: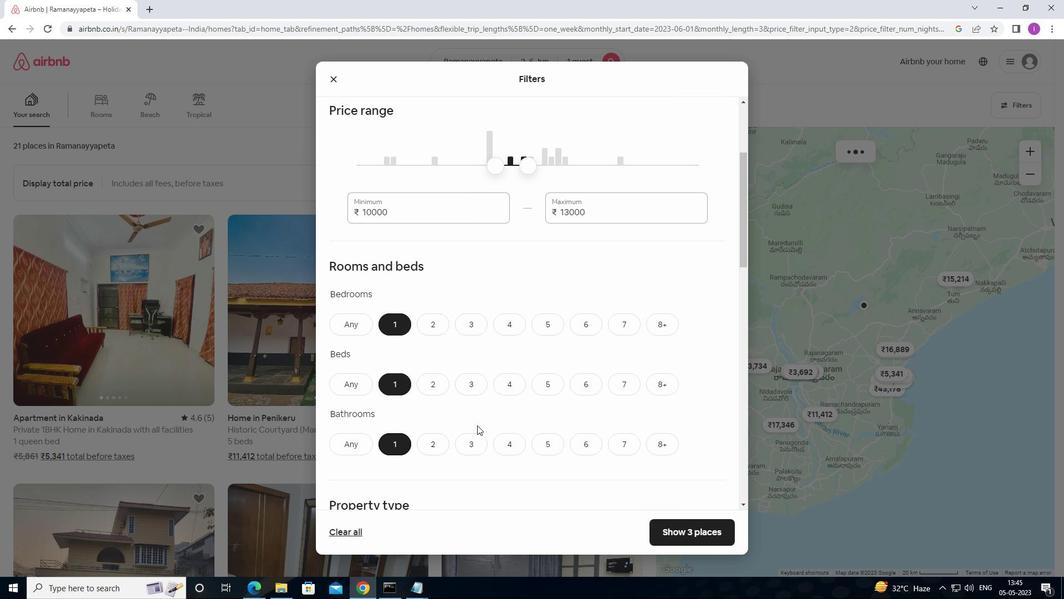 
Action: Mouse moved to (482, 423)
Screenshot: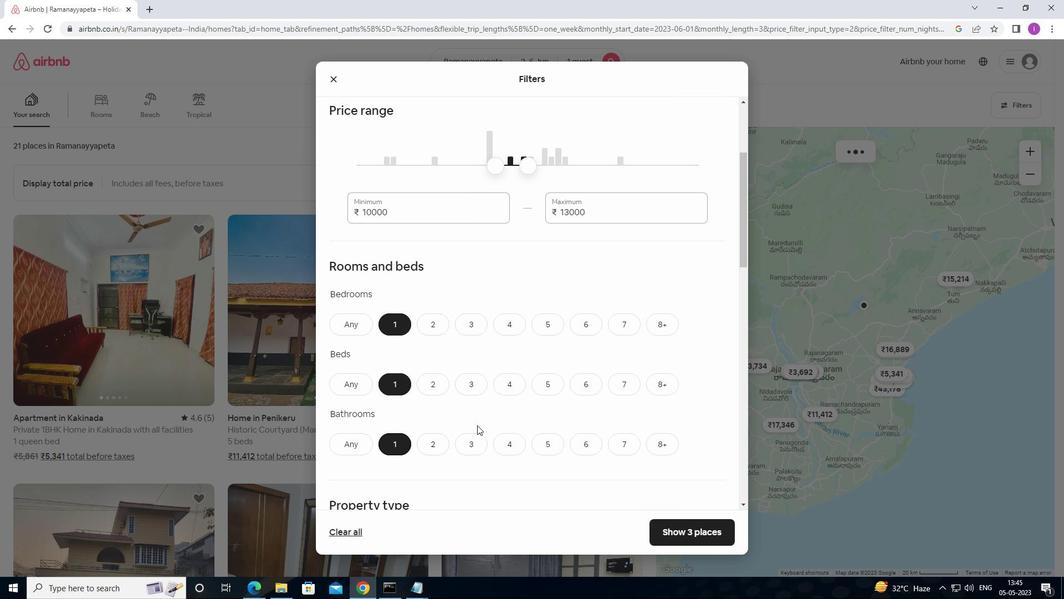 
Action: Mouse scrolled (482, 423) with delta (0, 0)
Screenshot: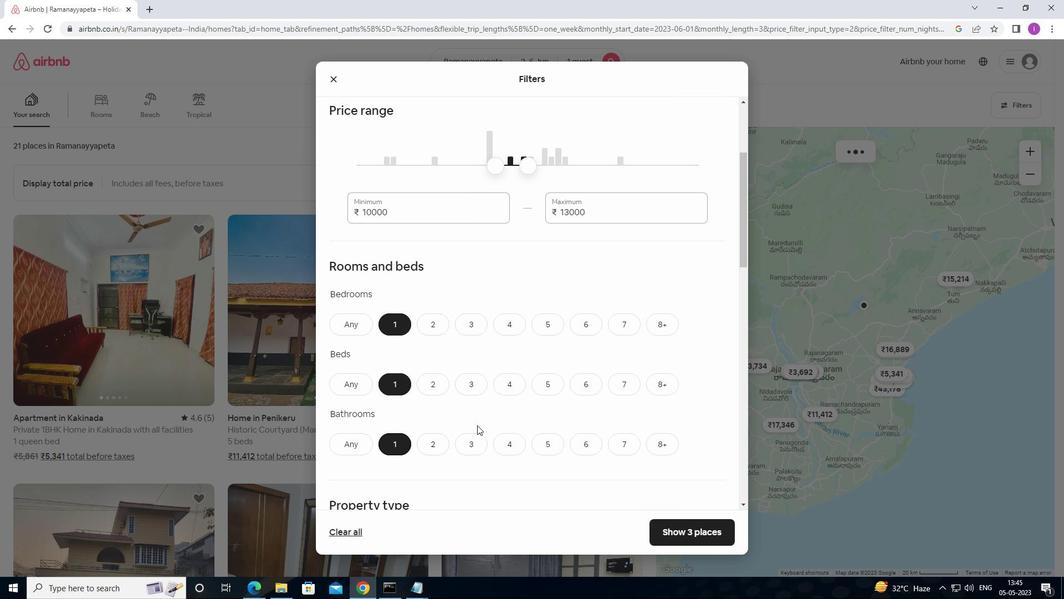 
Action: Mouse scrolled (482, 423) with delta (0, 0)
Screenshot: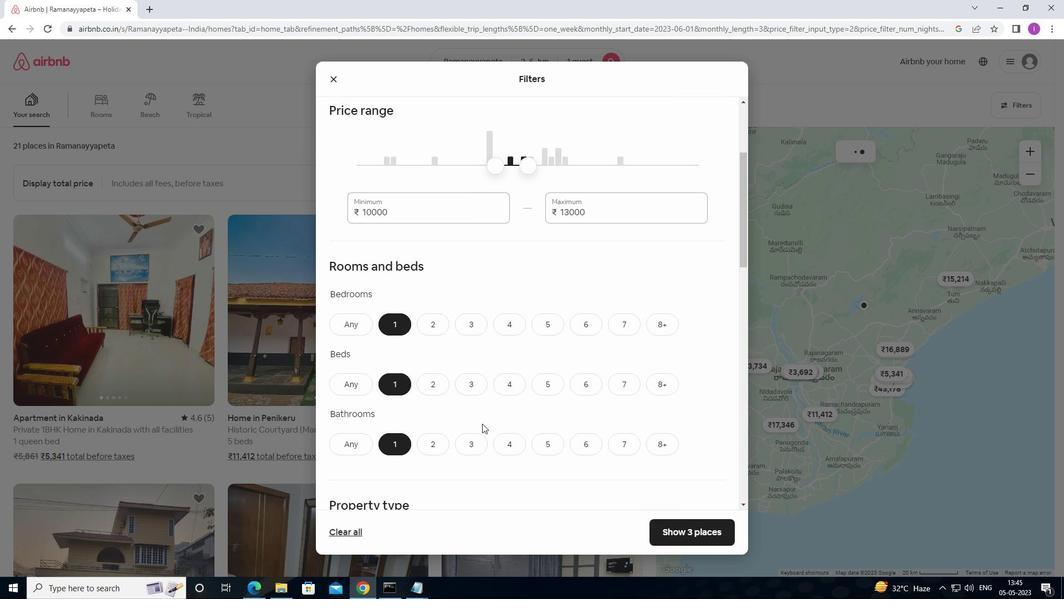 
Action: Mouse moved to (396, 401)
Screenshot: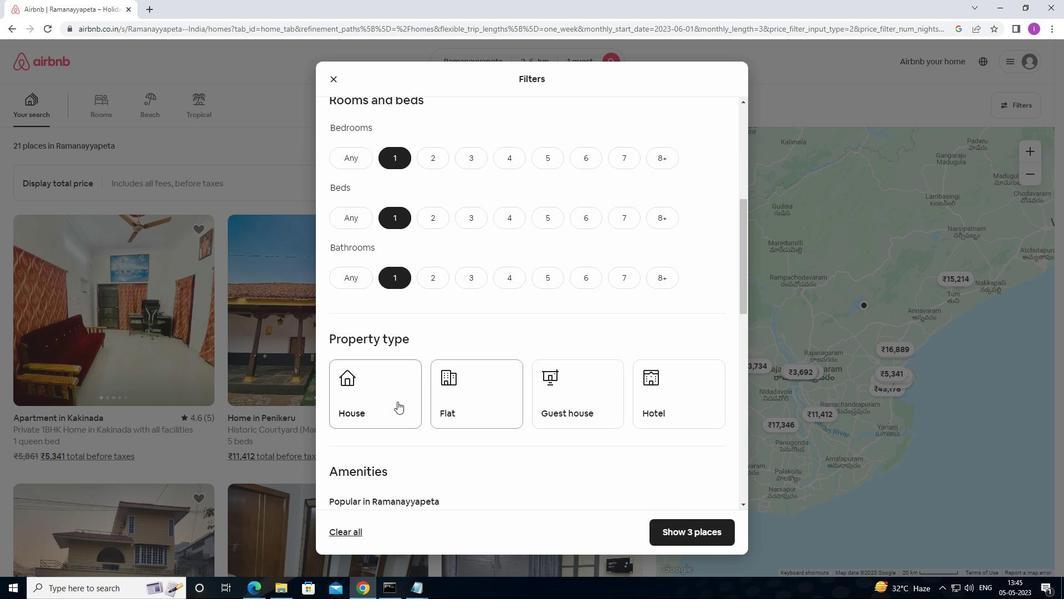 
Action: Mouse pressed left at (396, 401)
Screenshot: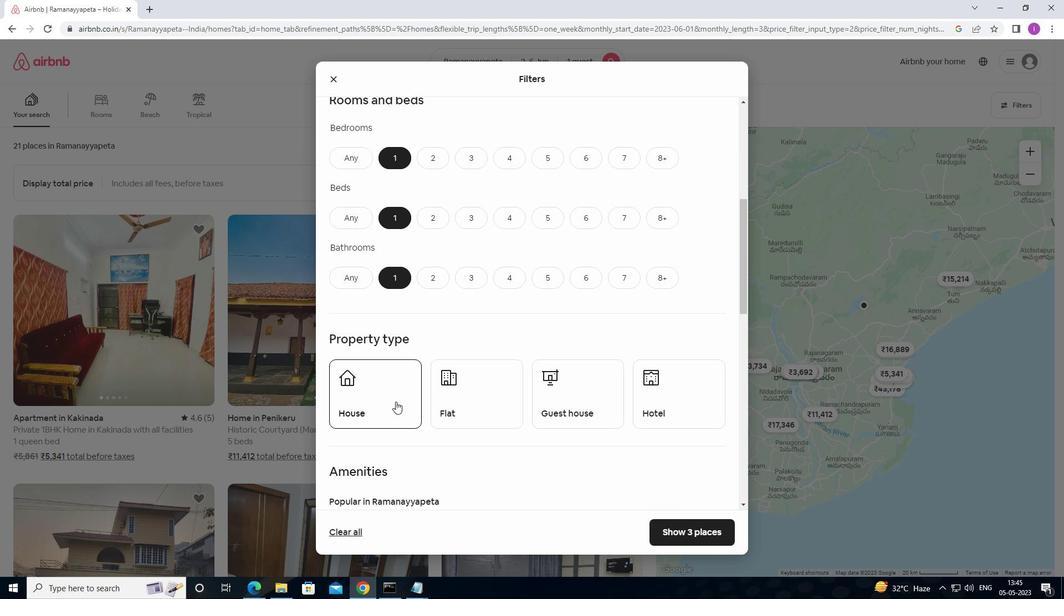 
Action: Mouse moved to (457, 411)
Screenshot: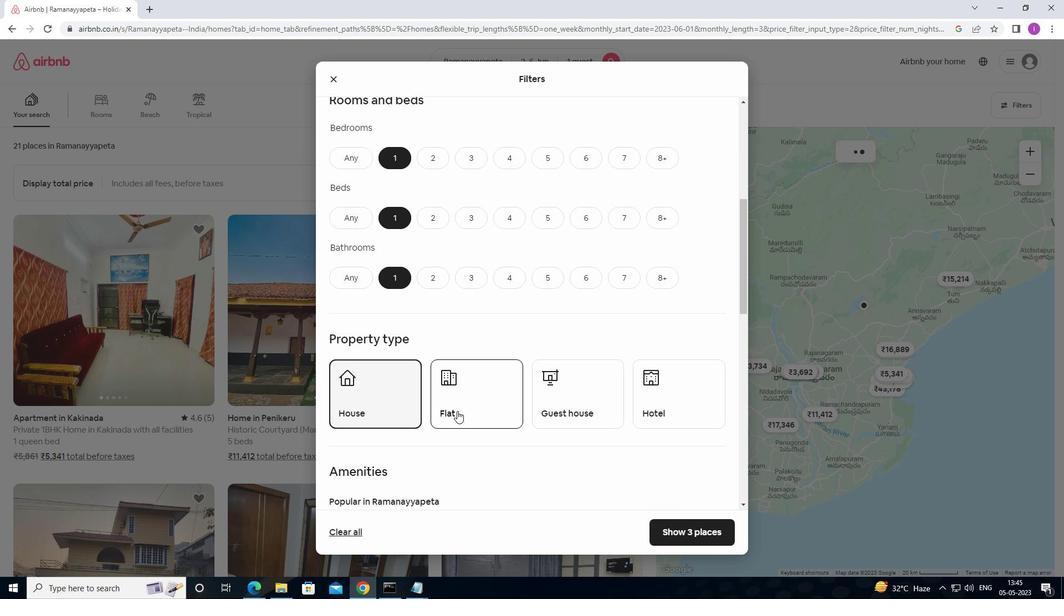 
Action: Mouse pressed left at (457, 411)
Screenshot: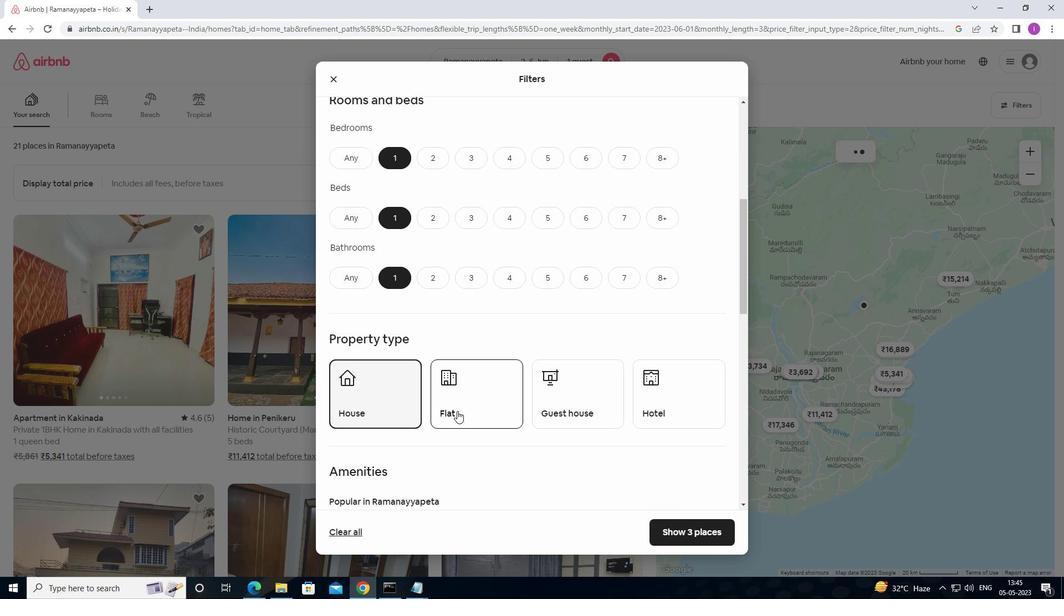 
Action: Mouse moved to (571, 400)
Screenshot: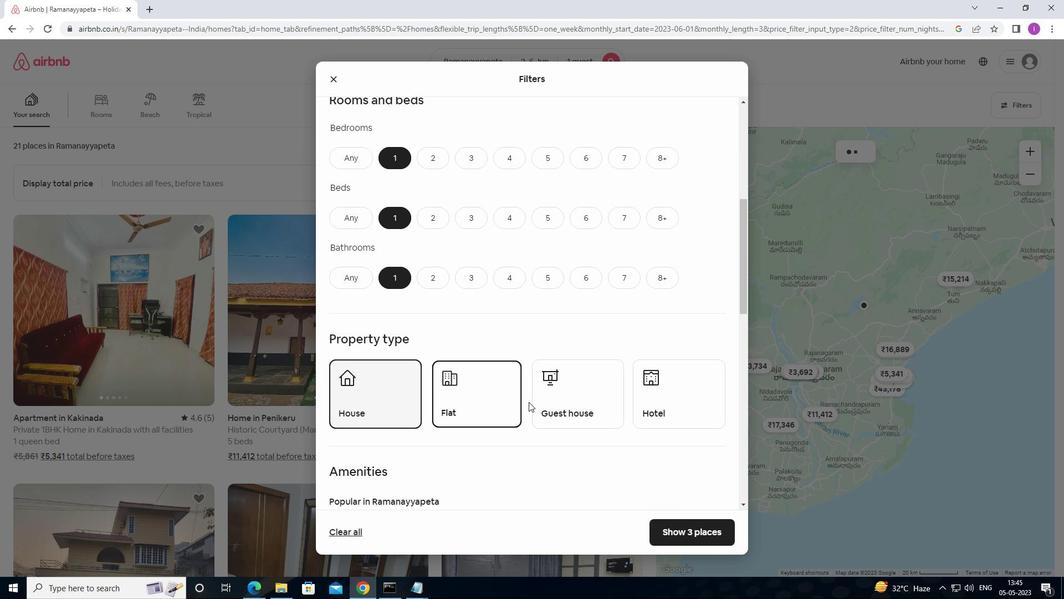 
Action: Mouse pressed left at (571, 400)
Screenshot: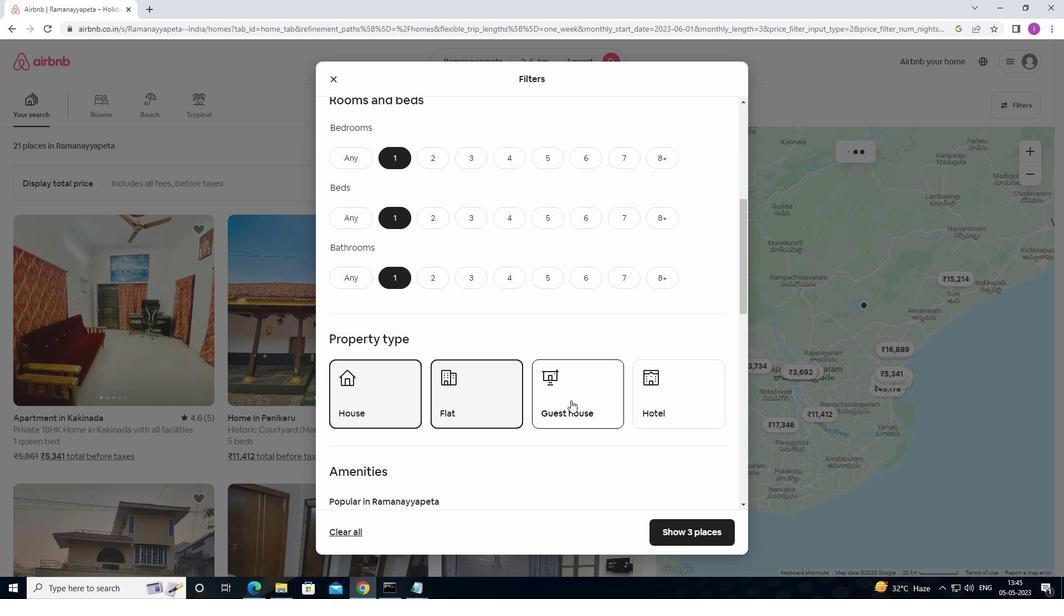 
Action: Mouse moved to (675, 411)
Screenshot: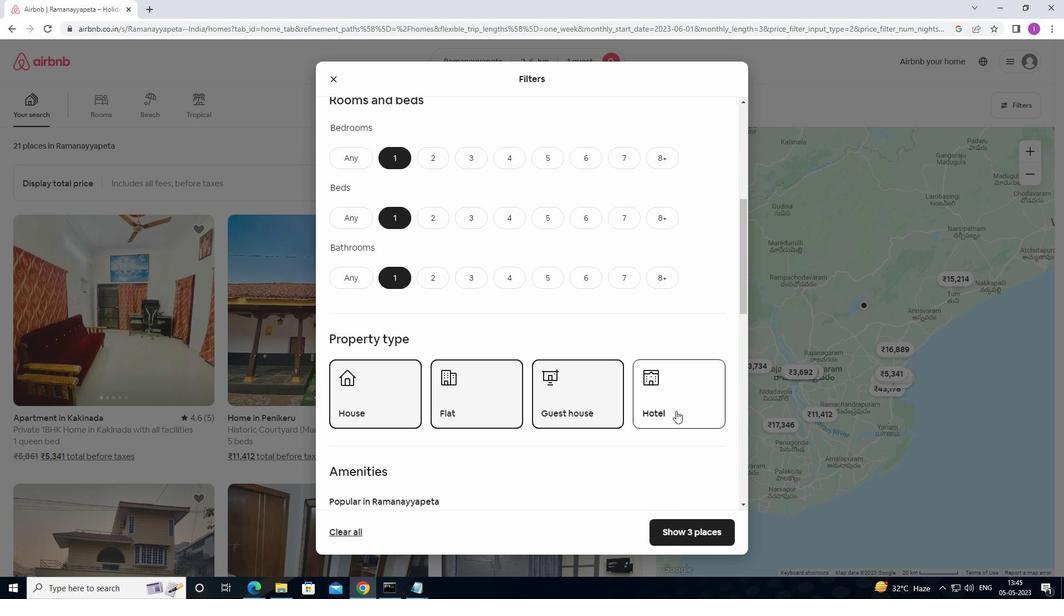 
Action: Mouse pressed left at (675, 411)
Screenshot: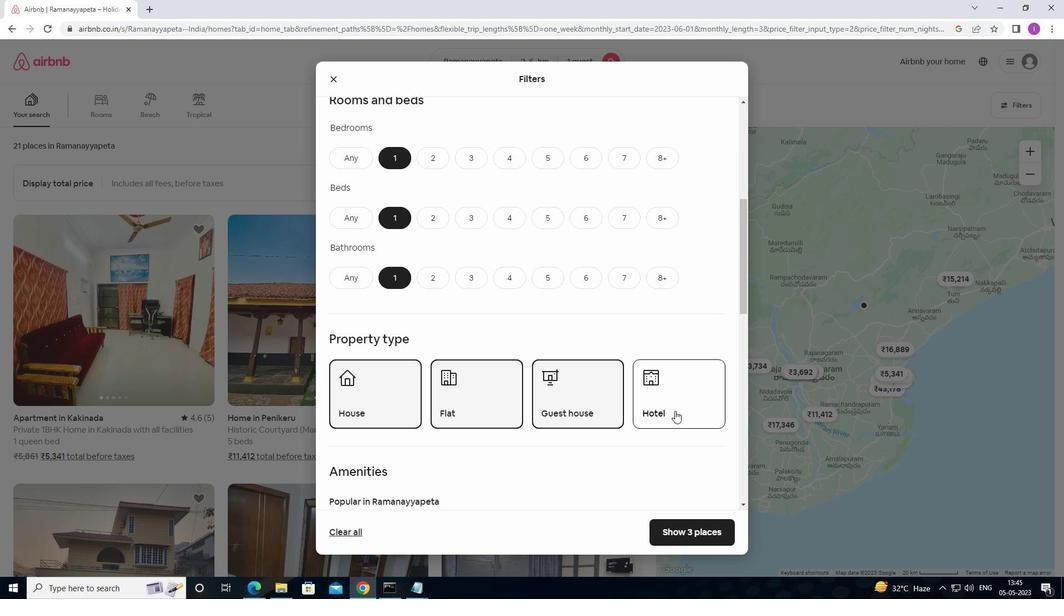 
Action: Mouse moved to (640, 403)
Screenshot: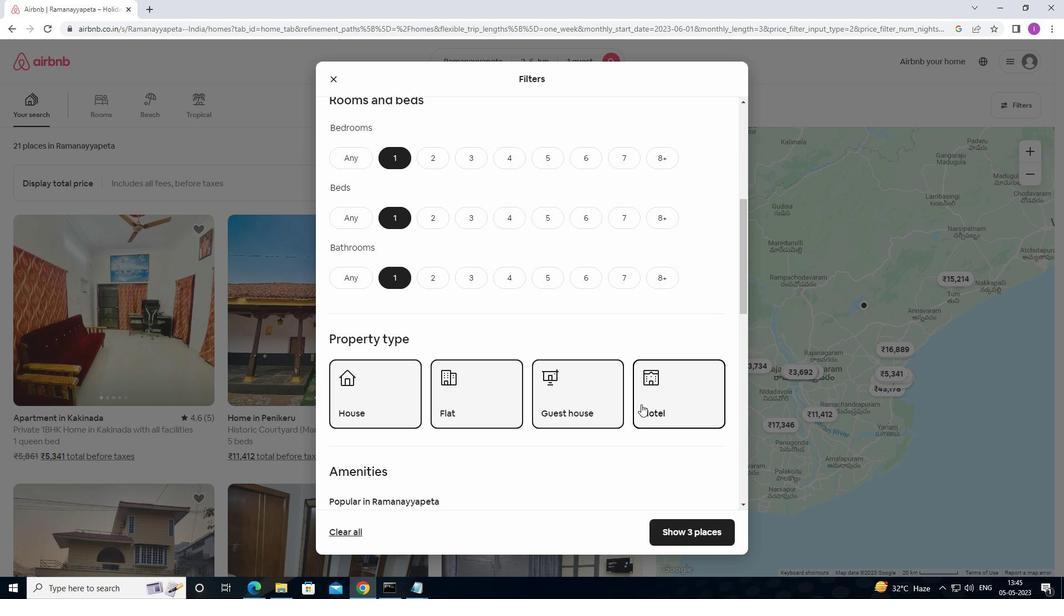 
Action: Mouse scrolled (640, 402) with delta (0, 0)
Screenshot: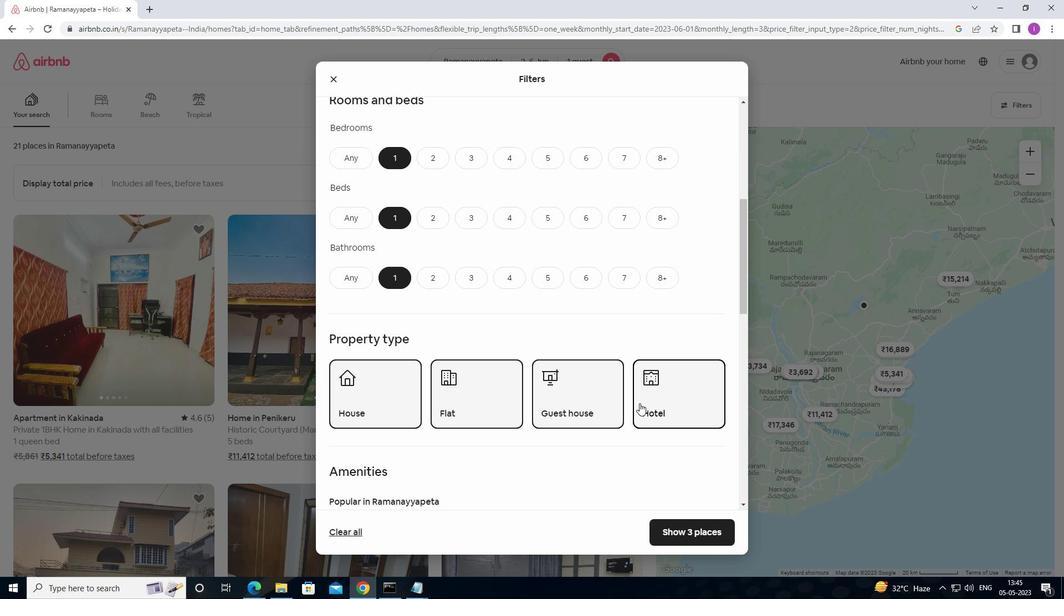 
Action: Mouse scrolled (640, 402) with delta (0, 0)
Screenshot: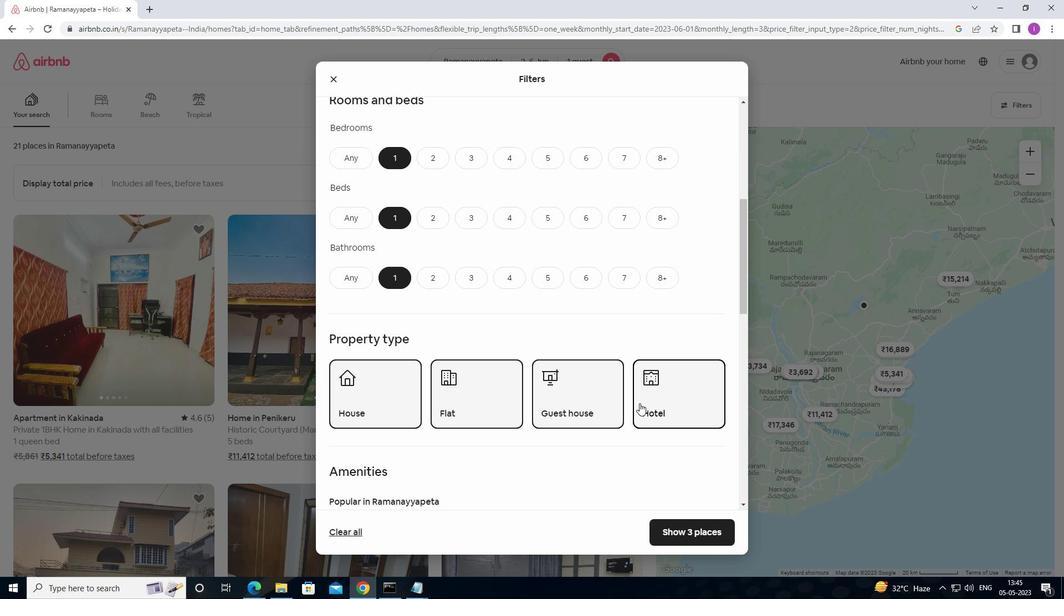 
Action: Mouse scrolled (640, 402) with delta (0, 0)
Screenshot: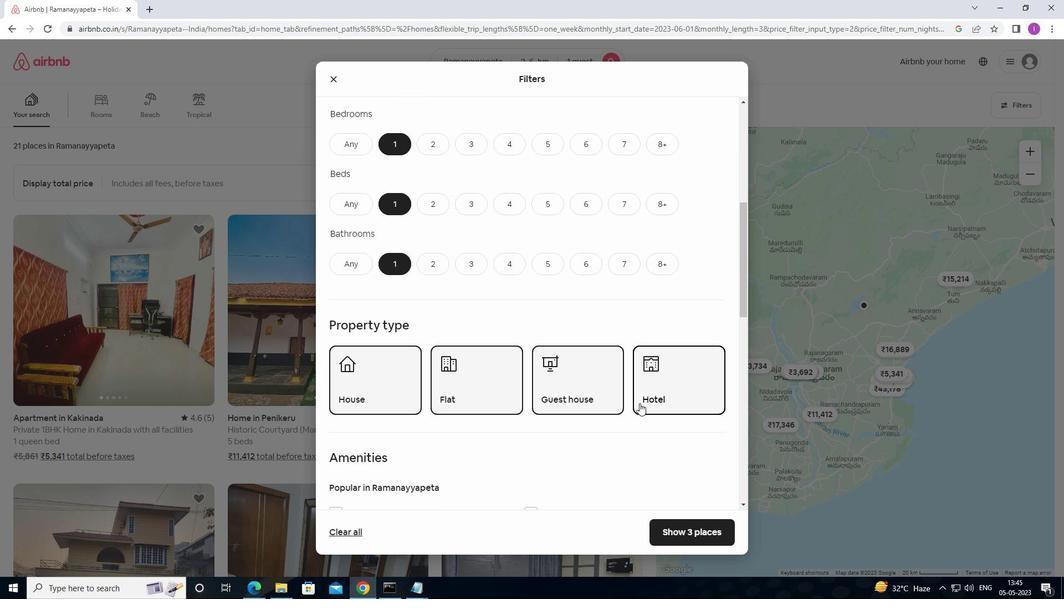 
Action: Mouse scrolled (640, 402) with delta (0, 0)
Screenshot: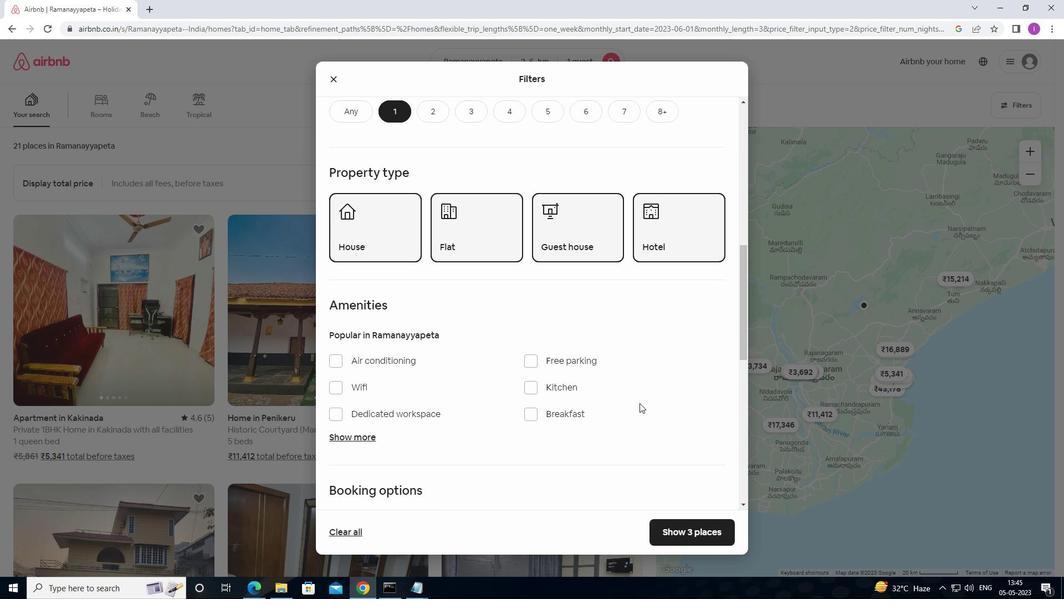 
Action: Mouse scrolled (640, 402) with delta (0, 0)
Screenshot: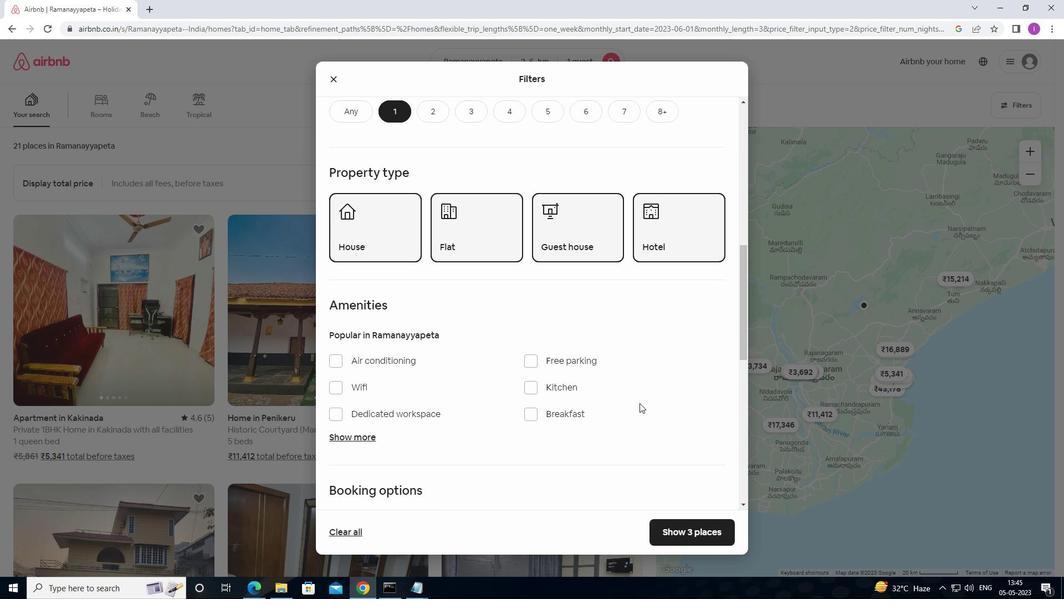 
Action: Mouse moved to (352, 327)
Screenshot: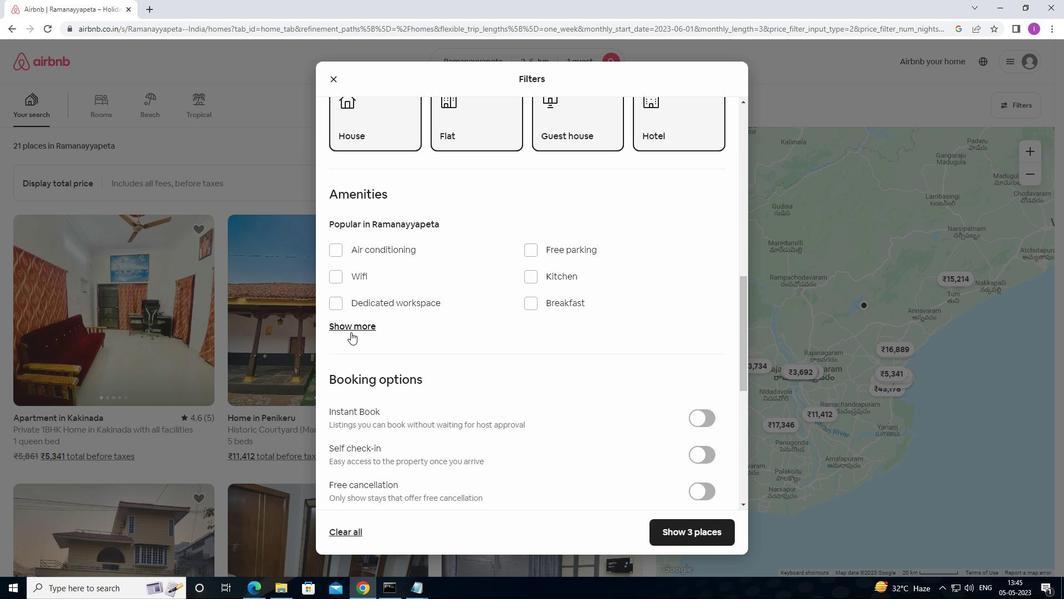 
Action: Mouse pressed left at (352, 327)
Screenshot: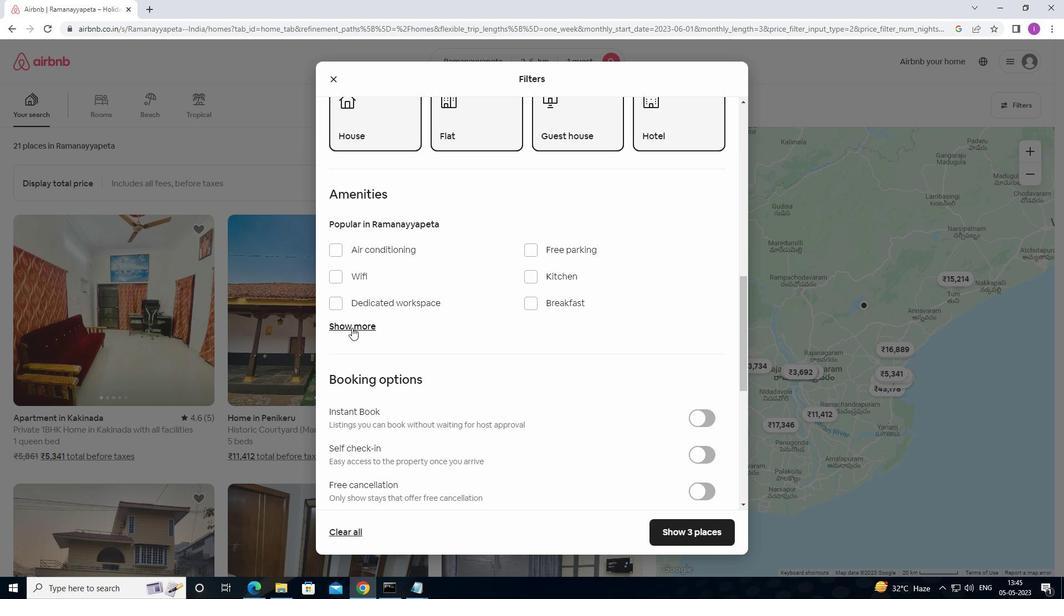 
Action: Mouse moved to (331, 364)
Screenshot: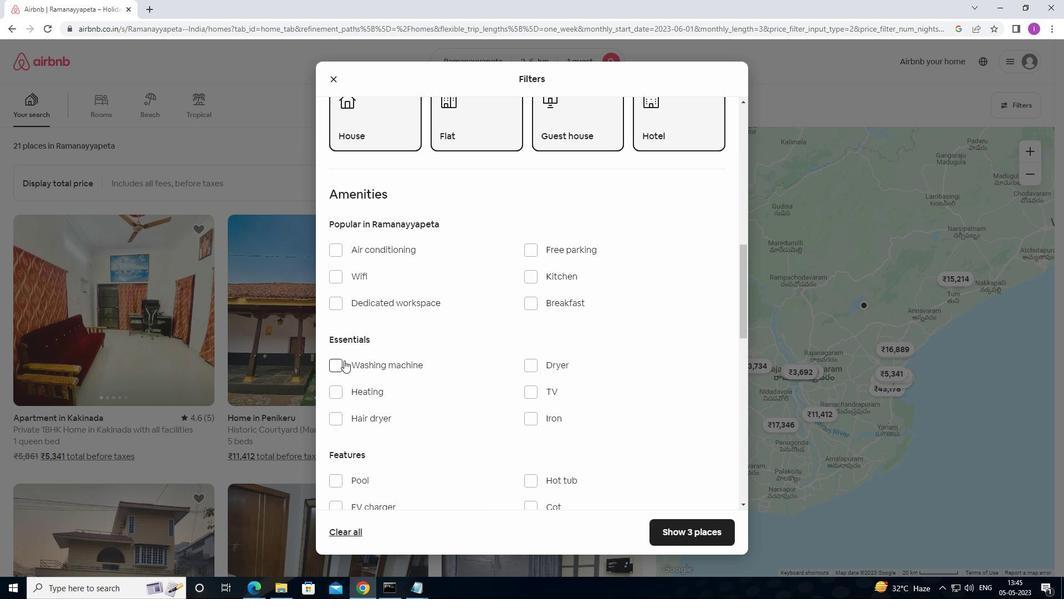 
Action: Mouse pressed left at (331, 364)
Screenshot: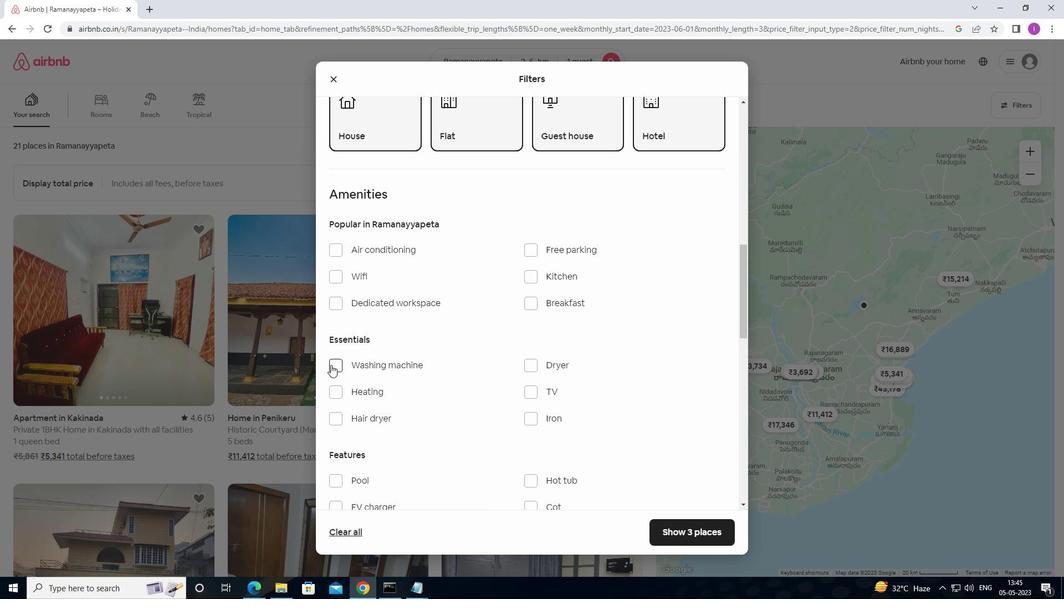 
Action: Mouse moved to (478, 359)
Screenshot: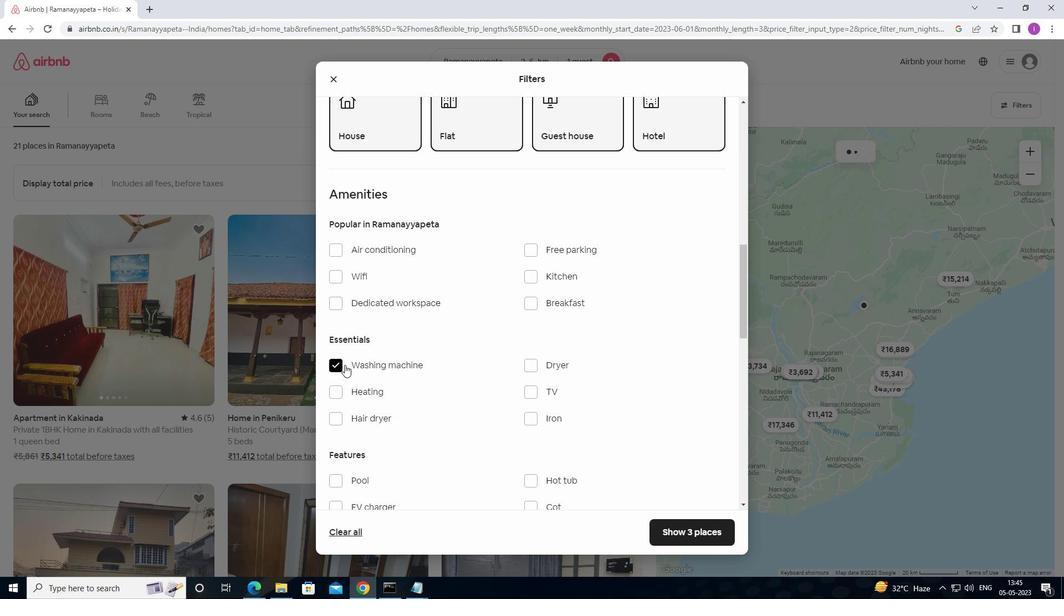 
Action: Mouse scrolled (478, 358) with delta (0, 0)
Screenshot: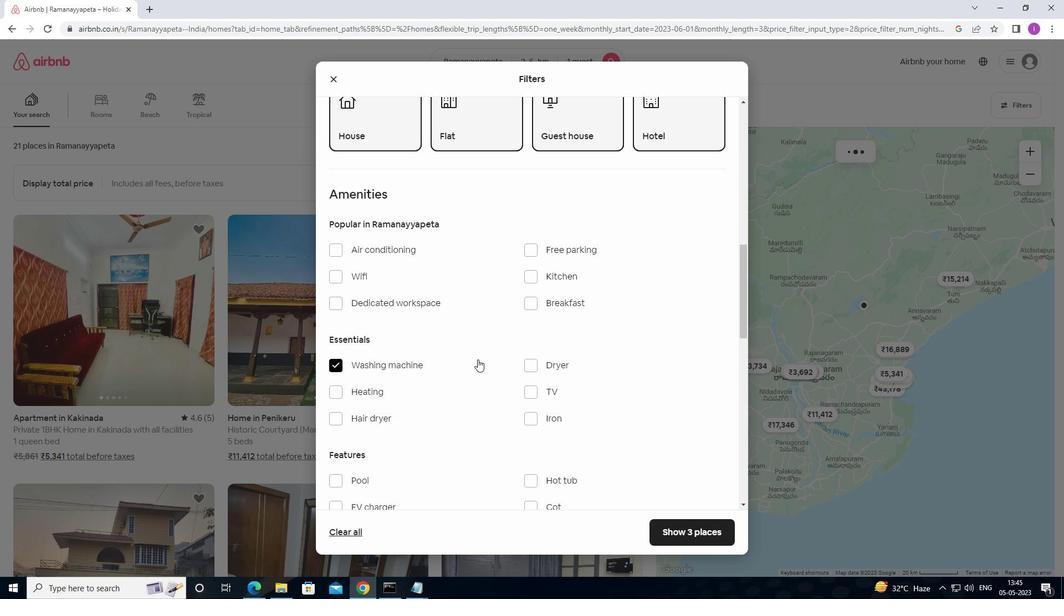 
Action: Mouse moved to (478, 359)
Screenshot: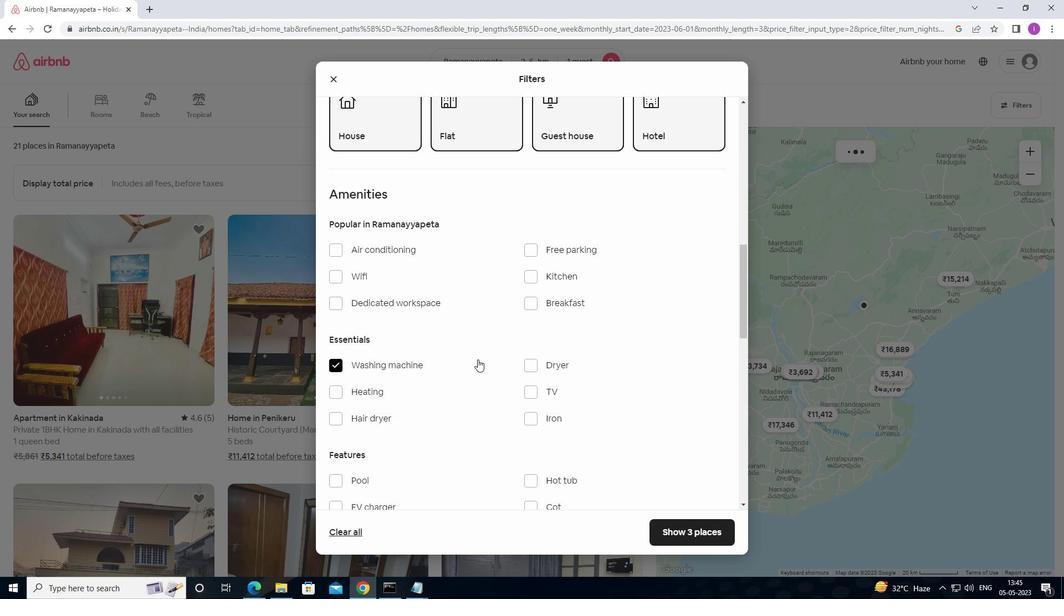 
Action: Mouse scrolled (478, 358) with delta (0, 0)
Screenshot: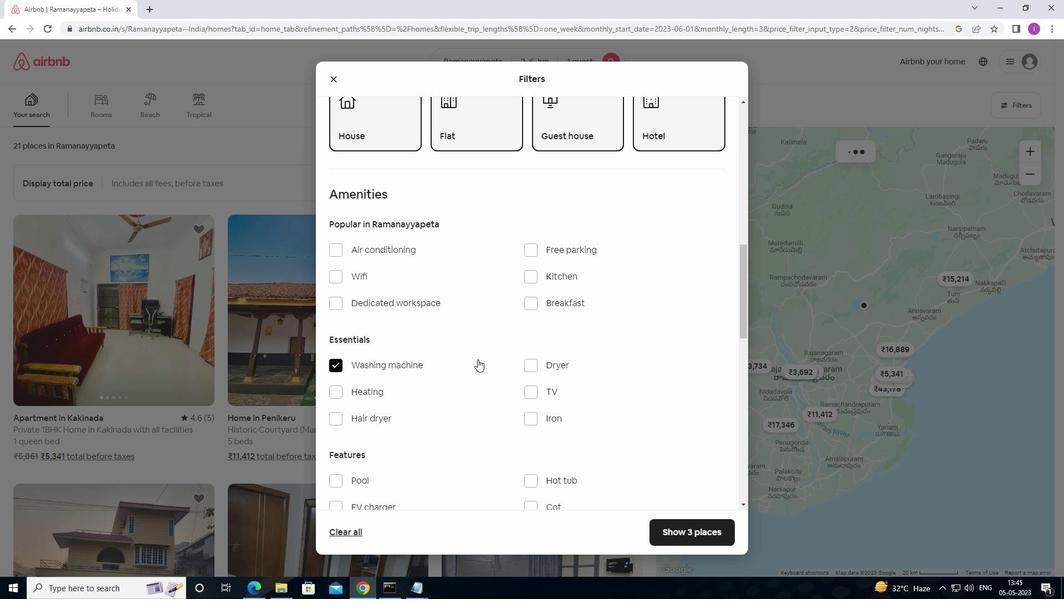 
Action: Mouse scrolled (478, 358) with delta (0, 0)
Screenshot: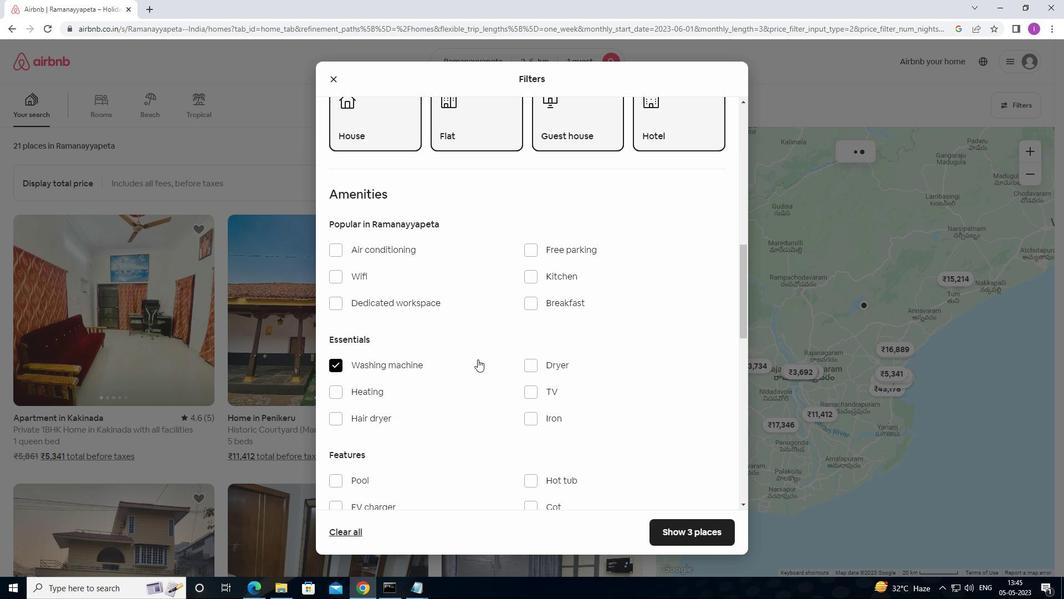 
Action: Mouse moved to (478, 360)
Screenshot: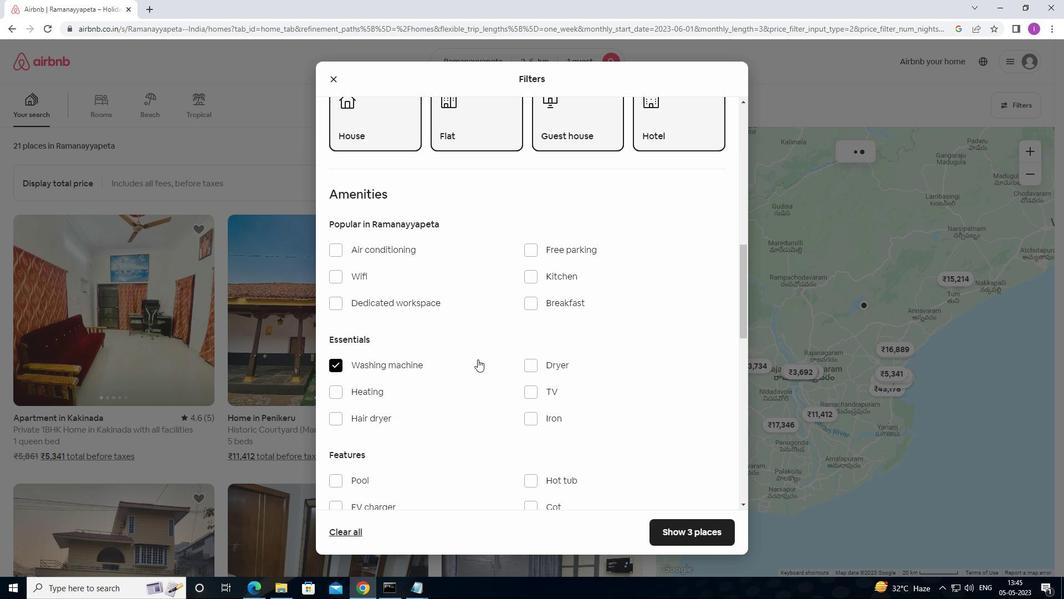 
Action: Mouse scrolled (478, 359) with delta (0, 0)
Screenshot: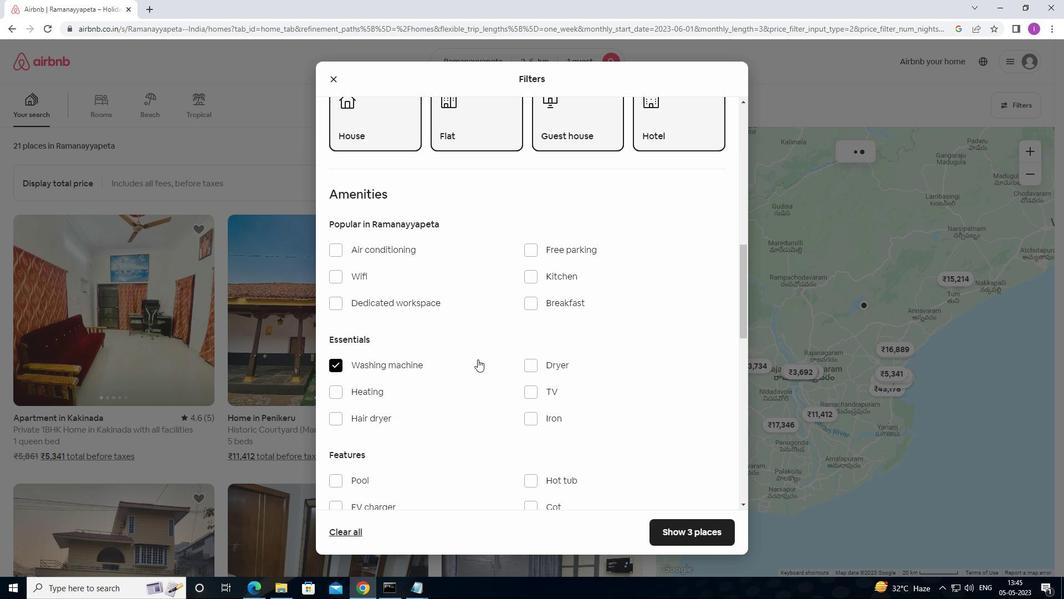 
Action: Mouse scrolled (478, 359) with delta (0, 0)
Screenshot: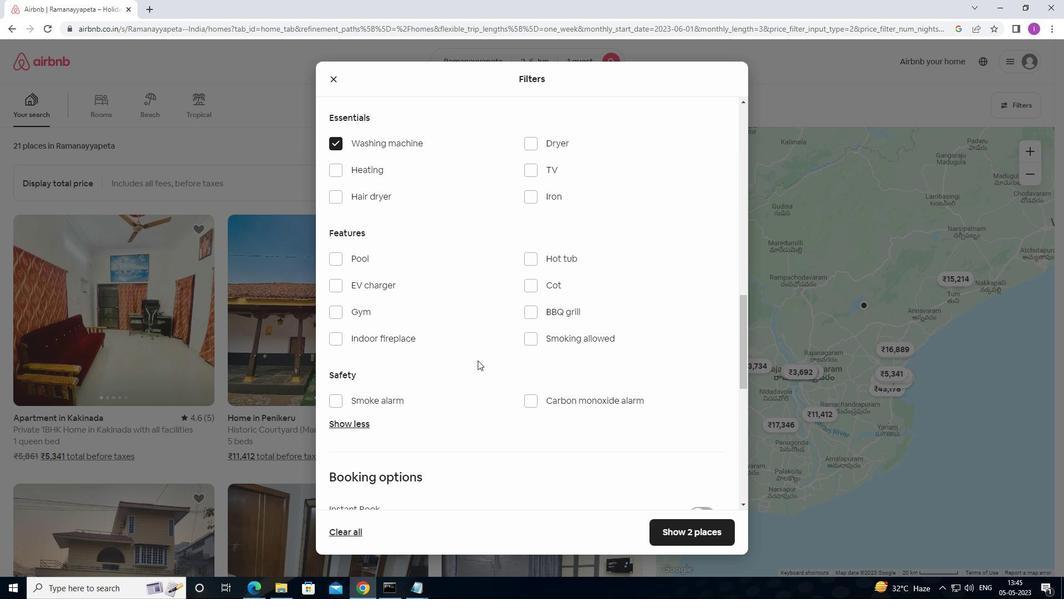 
Action: Mouse scrolled (478, 359) with delta (0, 0)
Screenshot: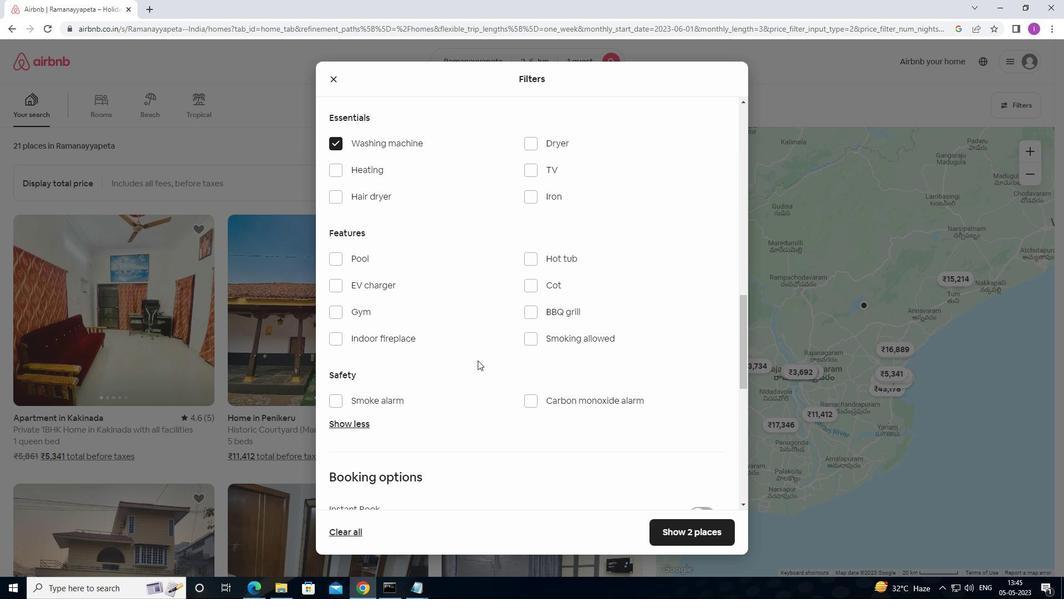 
Action: Mouse scrolled (478, 359) with delta (0, 0)
Screenshot: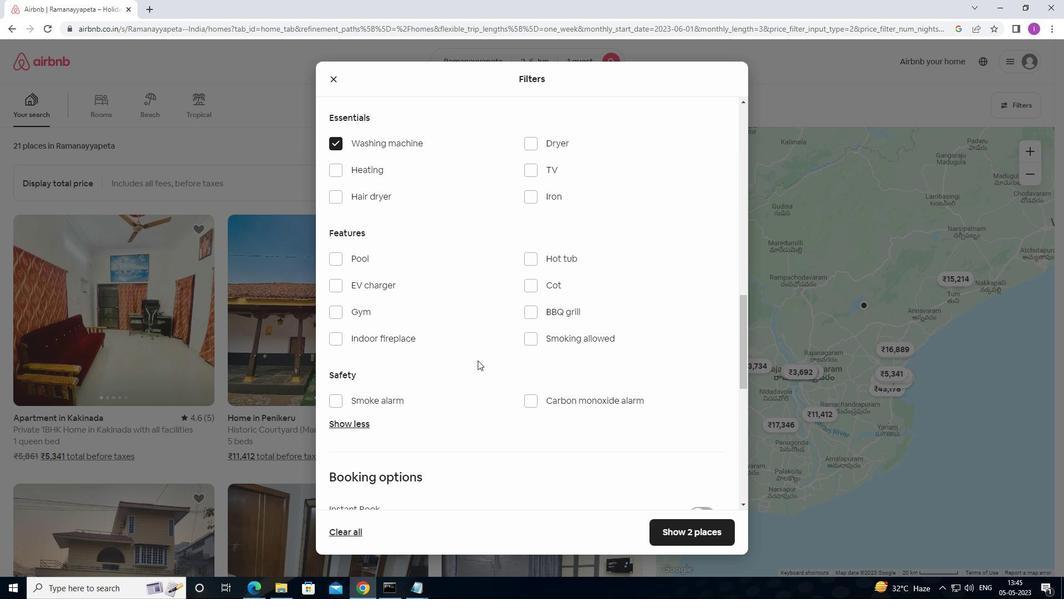 
Action: Mouse moved to (478, 360)
Screenshot: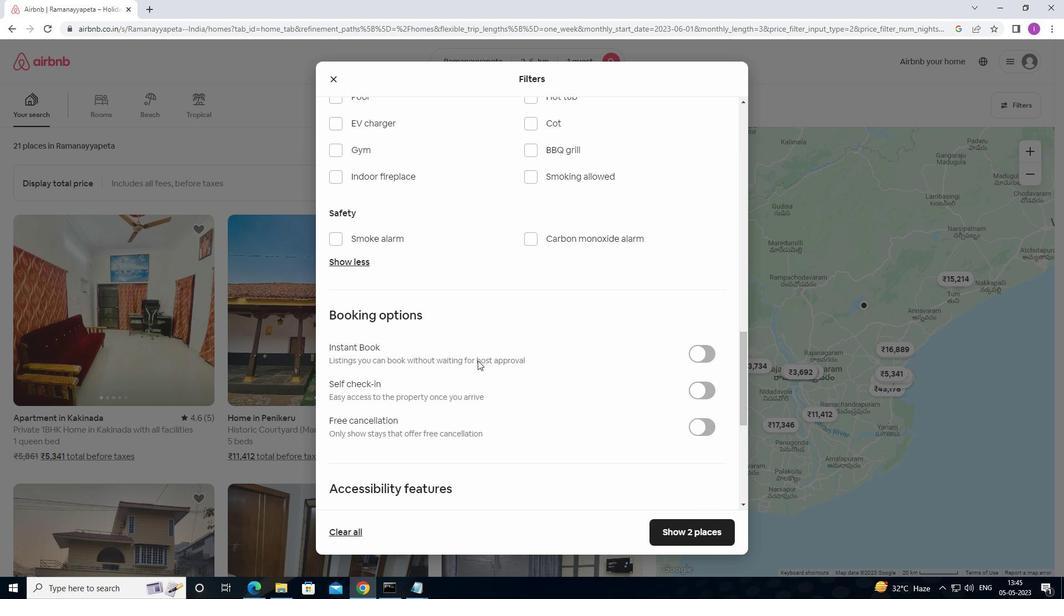 
Action: Mouse scrolled (478, 359) with delta (0, 0)
Screenshot: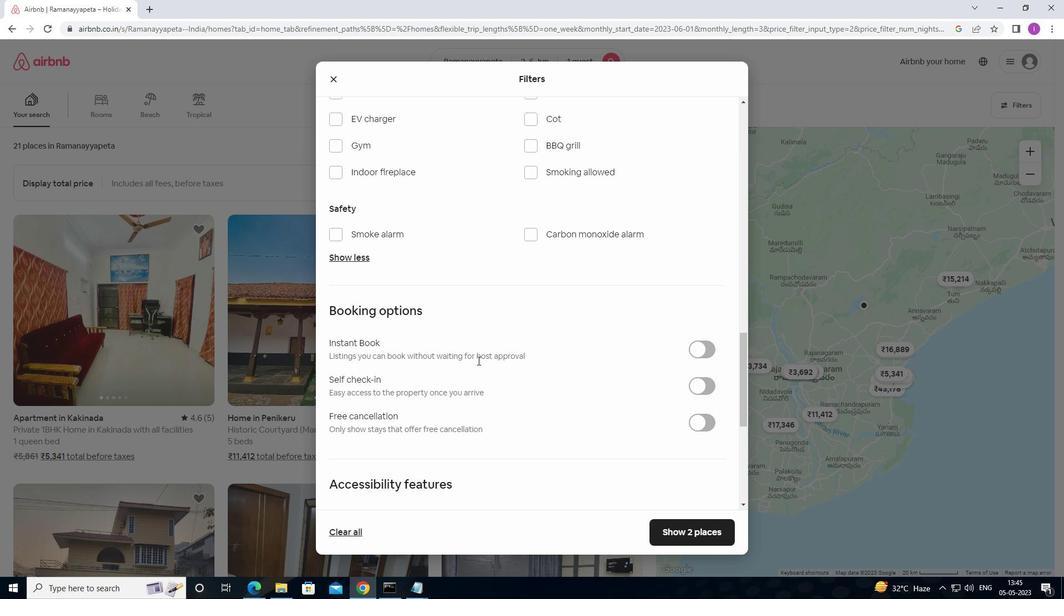 
Action: Mouse scrolled (478, 359) with delta (0, 0)
Screenshot: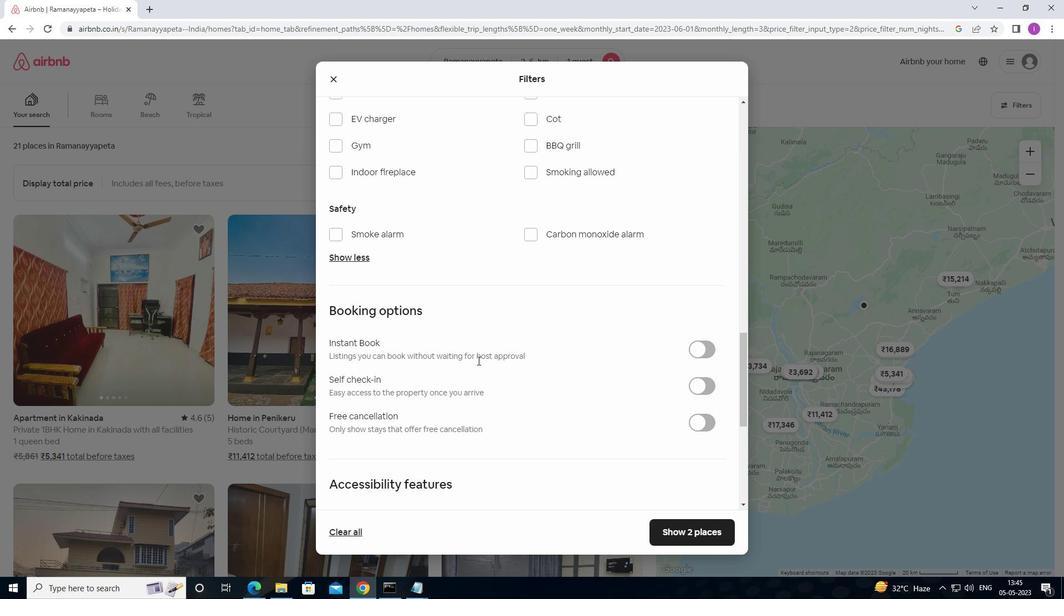 
Action: Mouse scrolled (478, 359) with delta (0, 0)
Screenshot: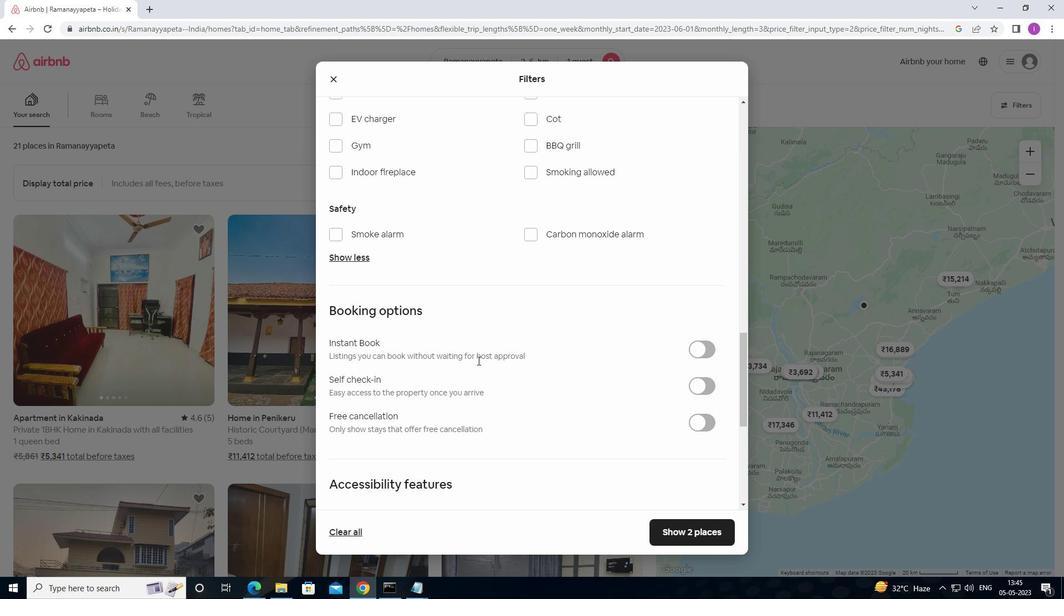 
Action: Mouse moved to (478, 359)
Screenshot: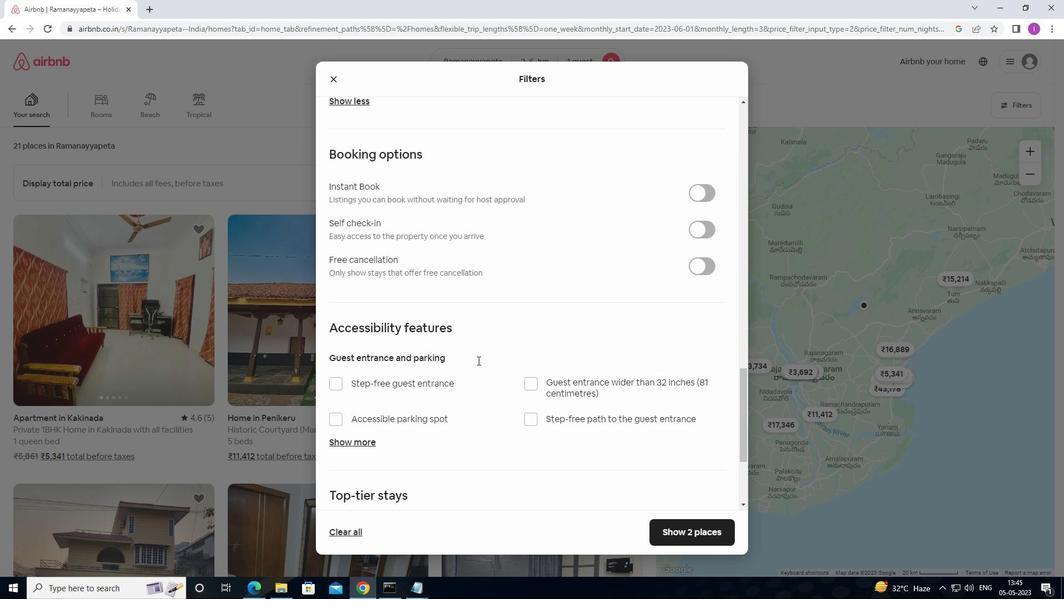 
Action: Mouse scrolled (478, 358) with delta (0, 0)
Screenshot: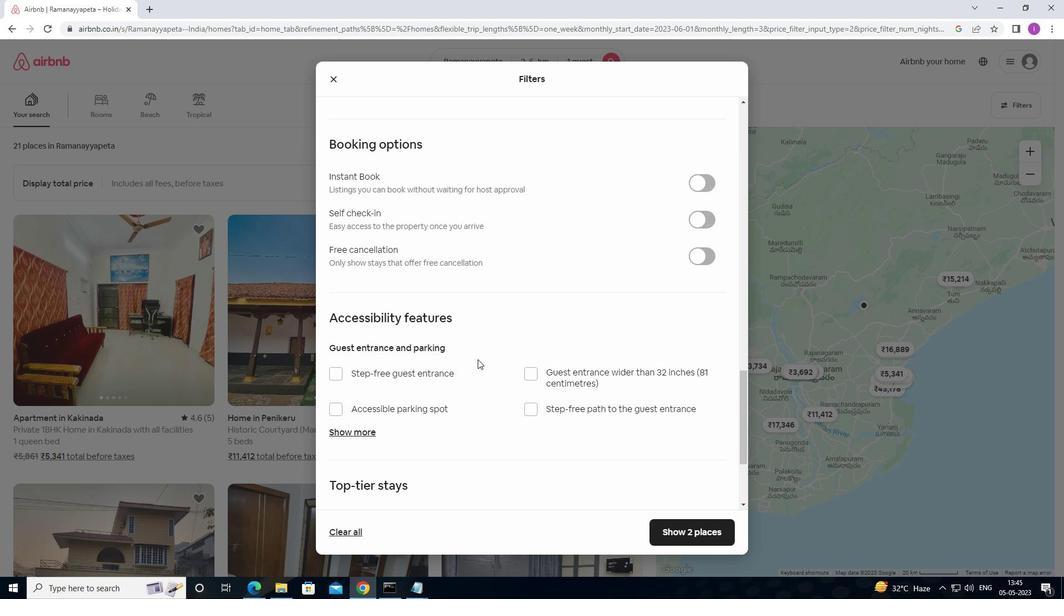 
Action: Mouse scrolled (478, 358) with delta (0, 0)
Screenshot: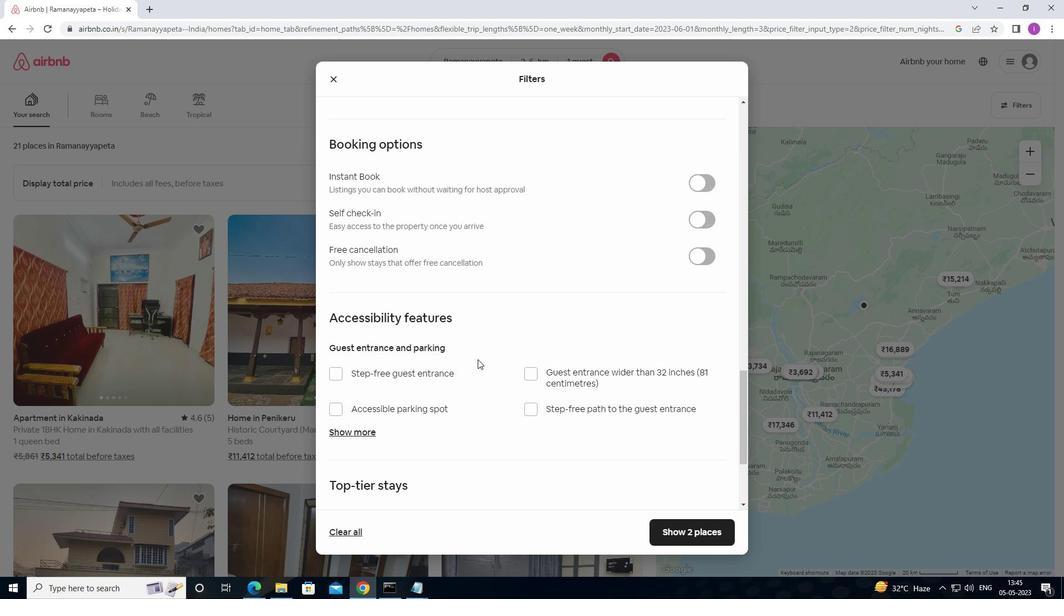 
Action: Mouse scrolled (478, 358) with delta (0, 0)
Screenshot: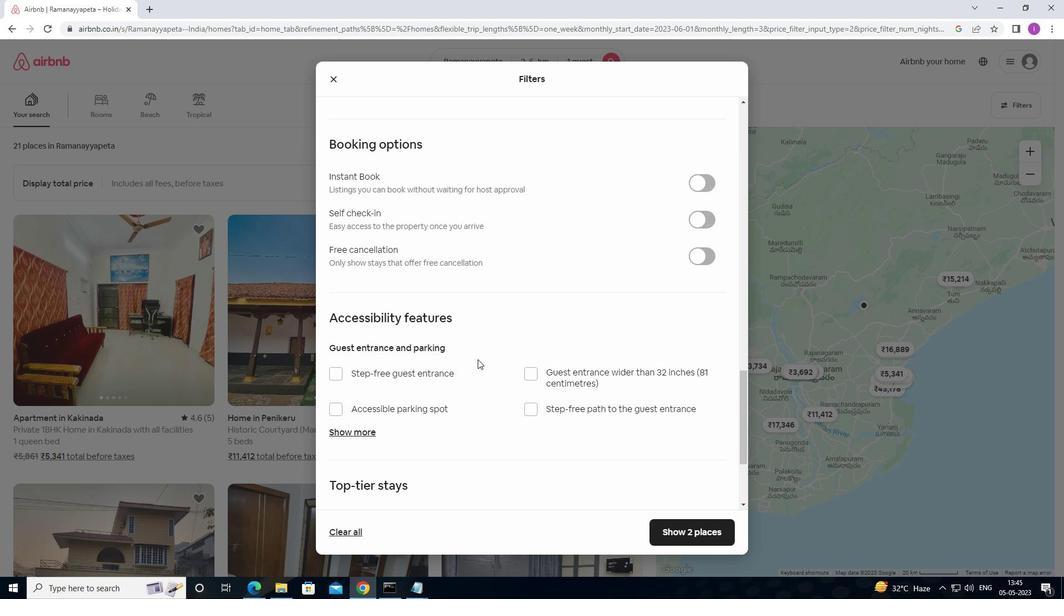 
Action: Mouse scrolled (478, 358) with delta (0, 0)
Screenshot: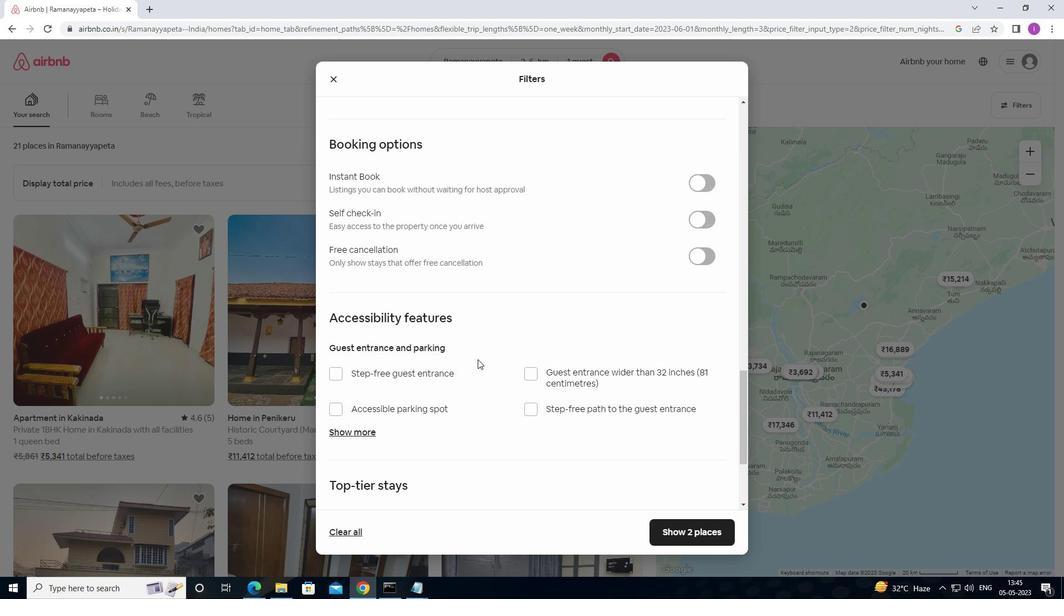 
Action: Mouse scrolled (478, 358) with delta (0, 0)
Screenshot: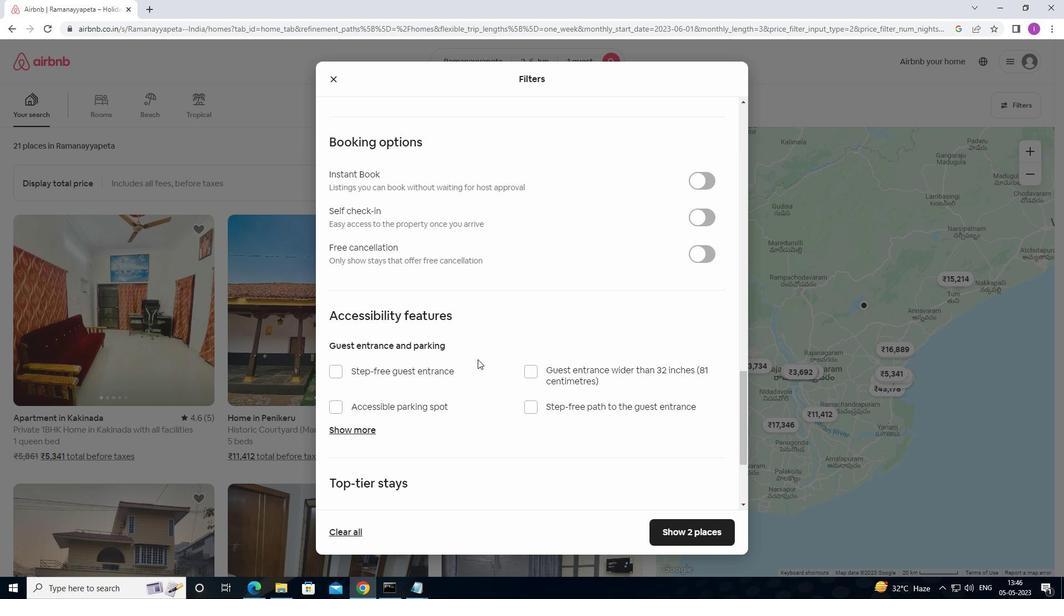 
Action: Mouse scrolled (478, 358) with delta (0, 0)
Screenshot: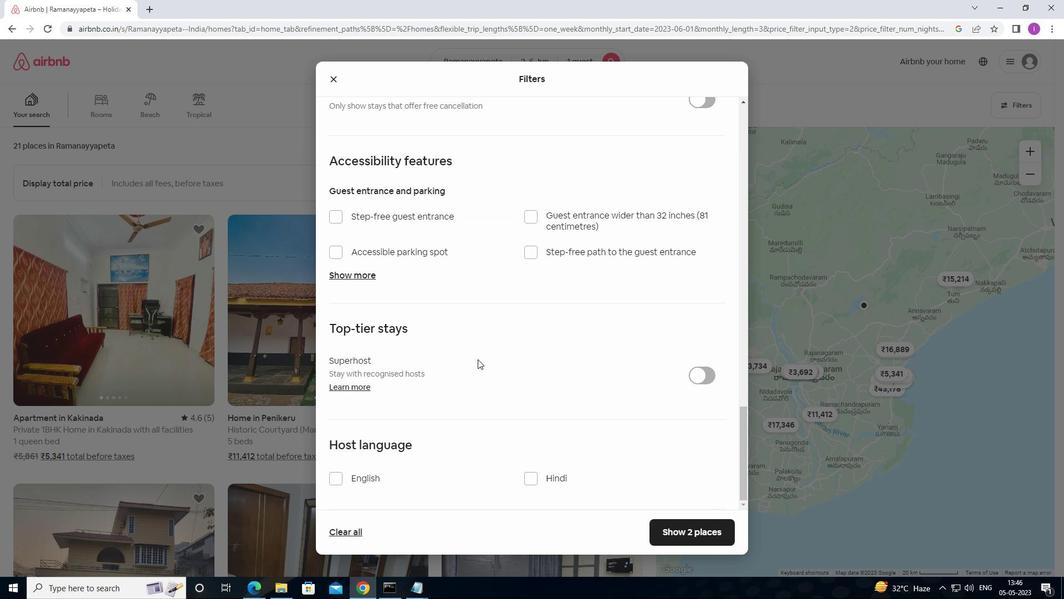 
Action: Mouse scrolled (478, 358) with delta (0, 0)
Screenshot: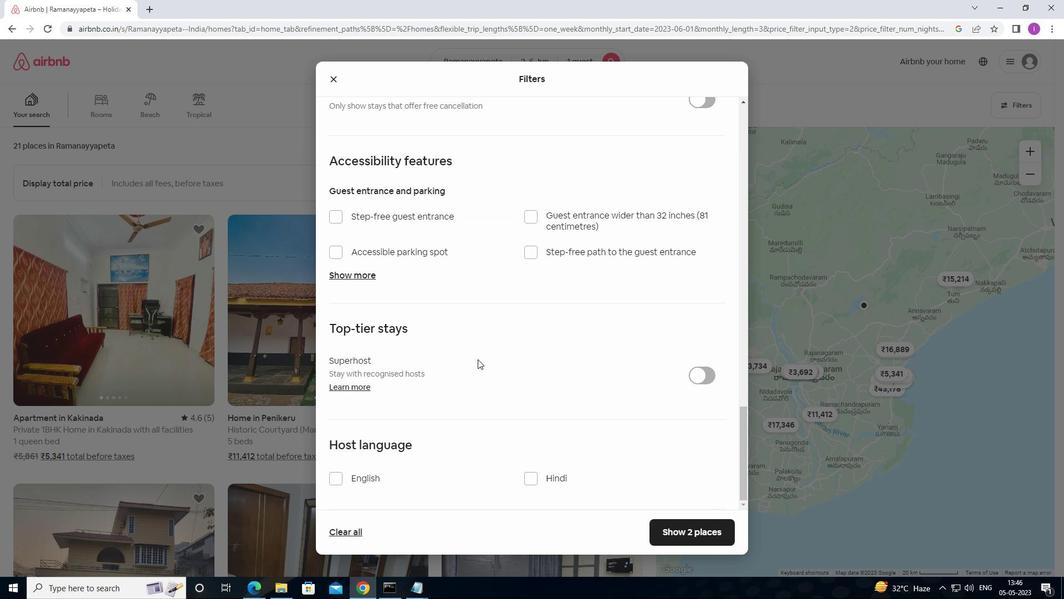 
Action: Mouse scrolled (478, 358) with delta (0, 0)
Screenshot: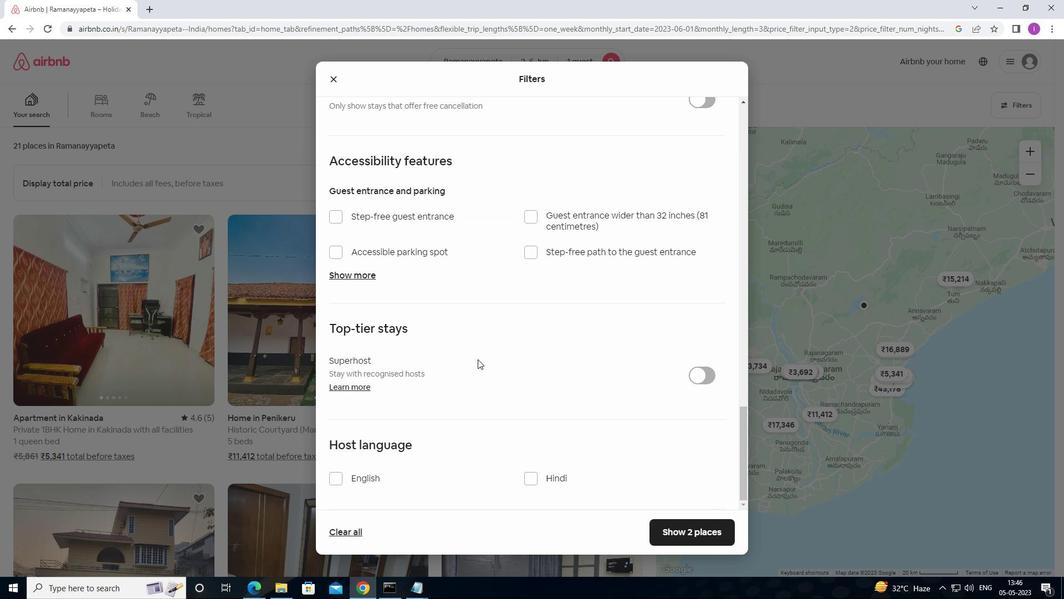 
Action: Mouse moved to (340, 481)
Screenshot: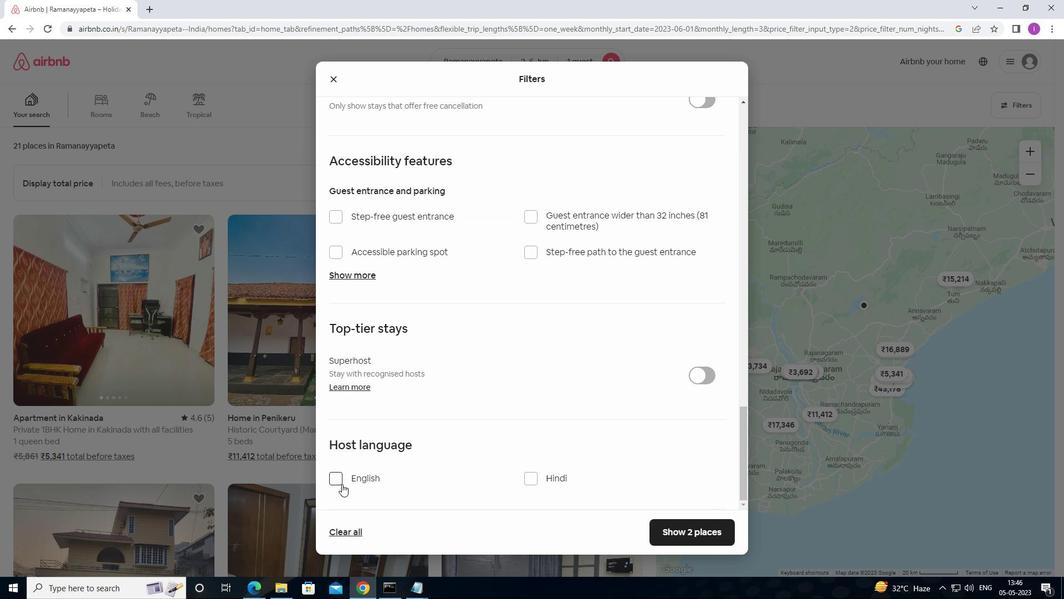 
Action: Mouse pressed left at (340, 481)
Screenshot: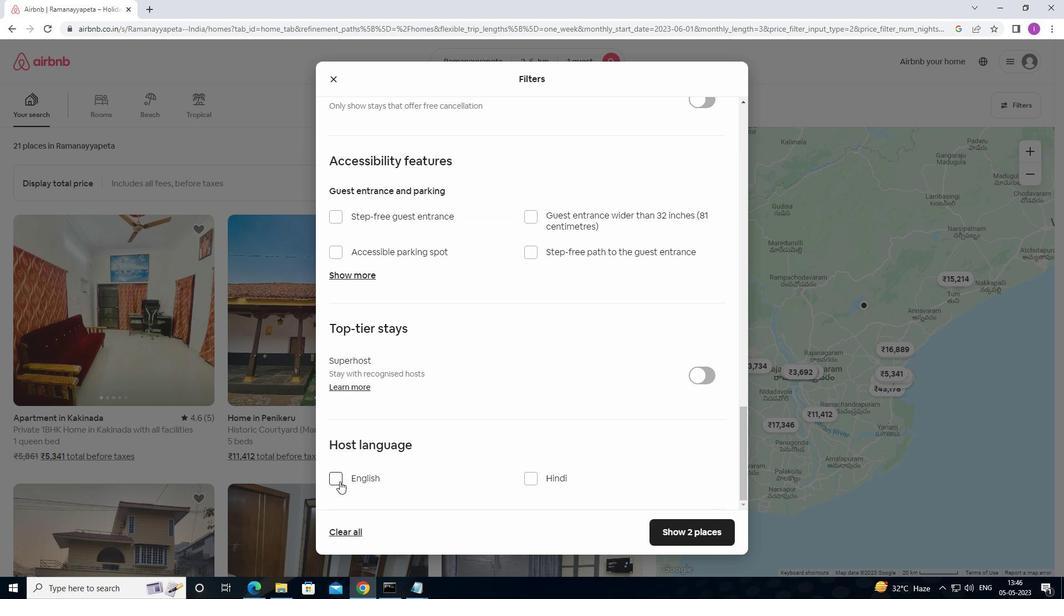 
Action: Mouse moved to (659, 527)
Screenshot: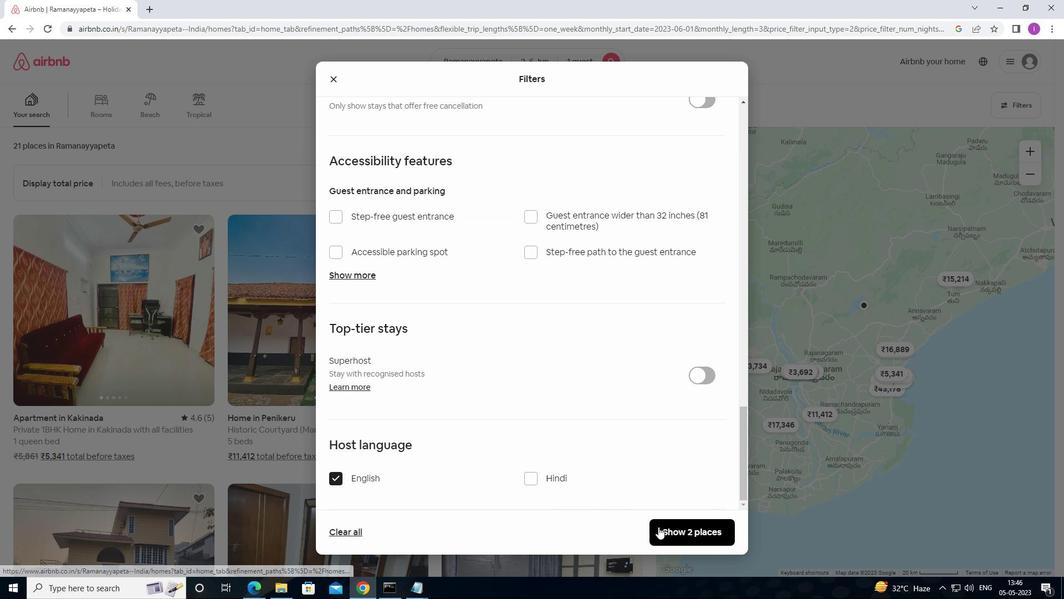 
Action: Mouse pressed left at (659, 527)
Screenshot: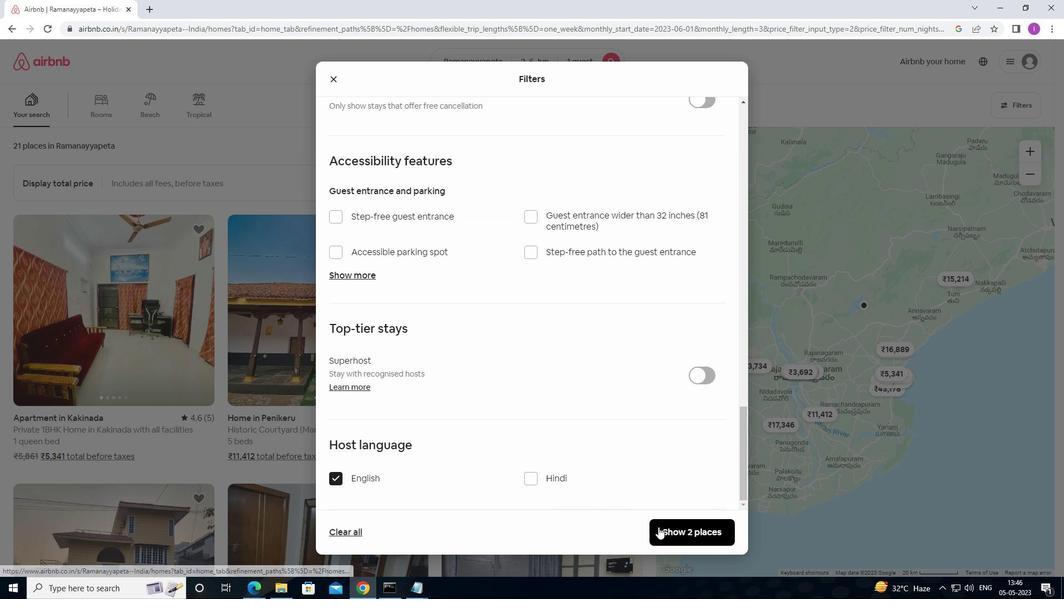 
Action: Mouse moved to (824, 133)
Screenshot: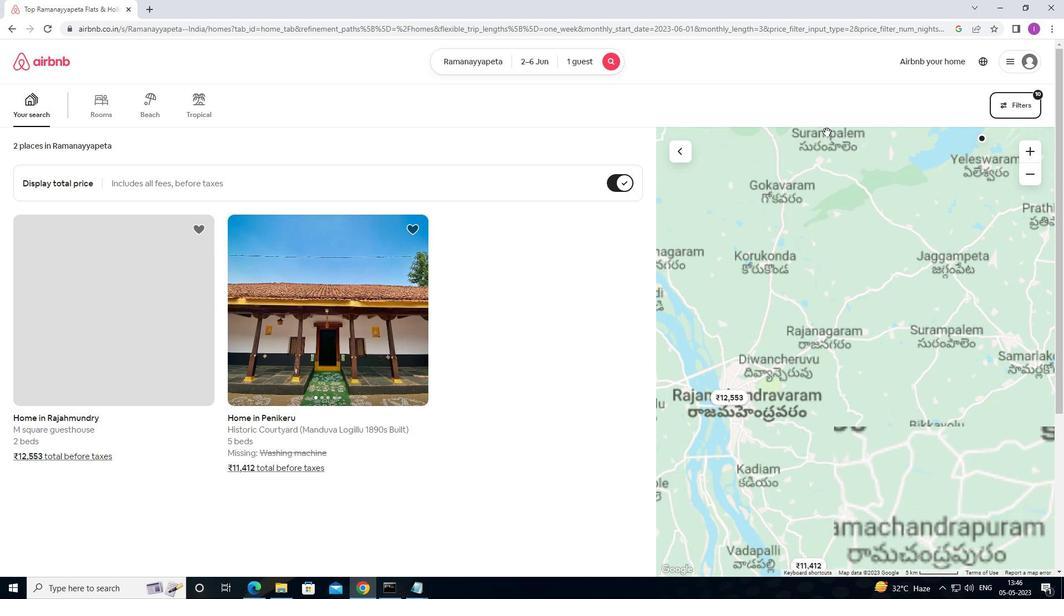 
